 Task: Look for space in Bexbach, Germany from 1st June, 2023 to 4th June, 2023 for 1 adult in price range Rs.6000 to Rs.16000. Place can be private room with 1  bedroom having 1 bed and 1 bathroom. Property type can be house, flat, guest house. Amenities needed are: wifi. Booking option can be shelf check-in. Required host language is English.
Action: Mouse moved to (617, 85)
Screenshot: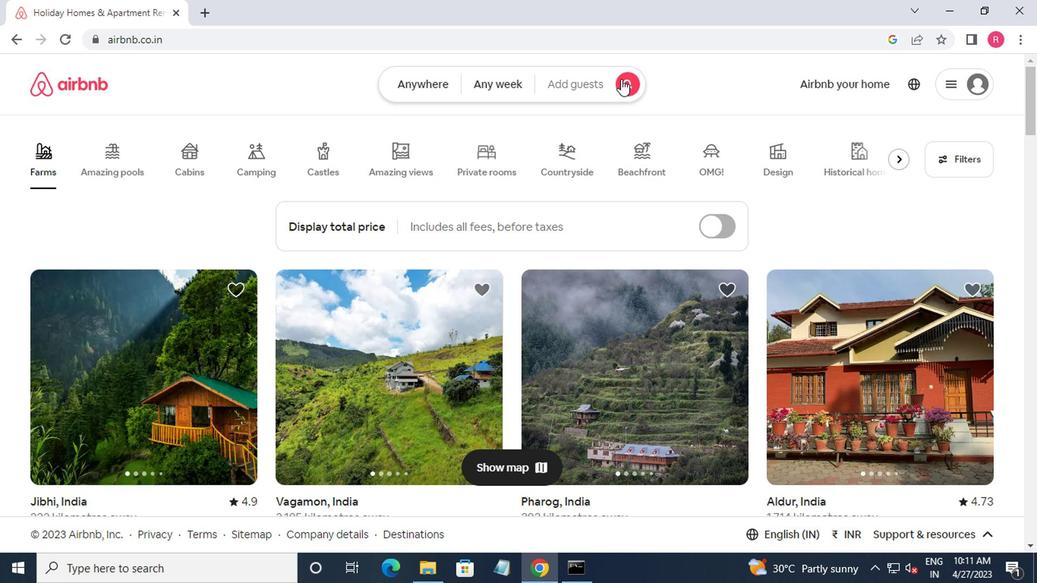 
Action: Mouse pressed left at (617, 85)
Screenshot: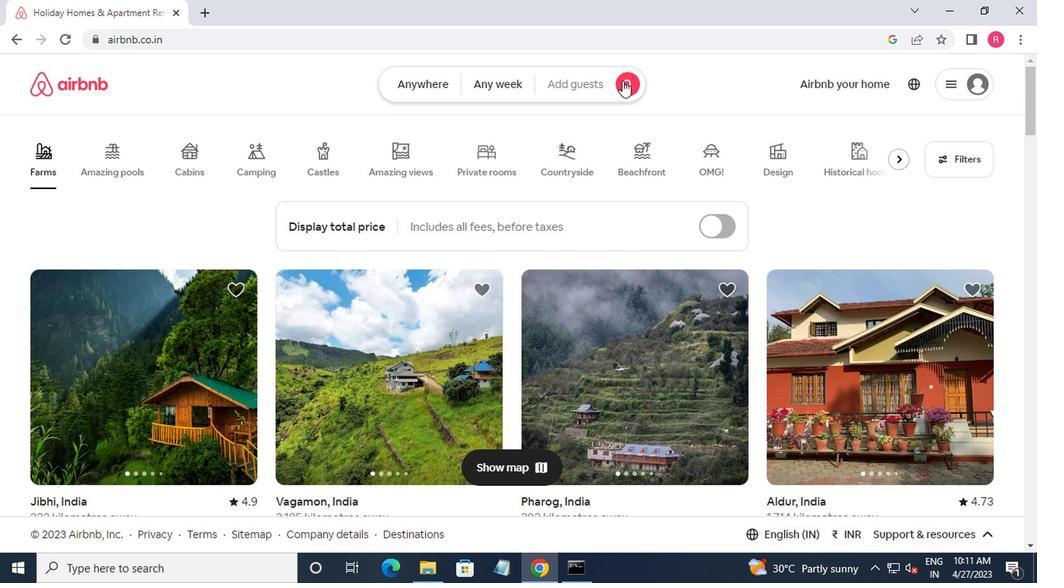 
Action: Mouse moved to (348, 133)
Screenshot: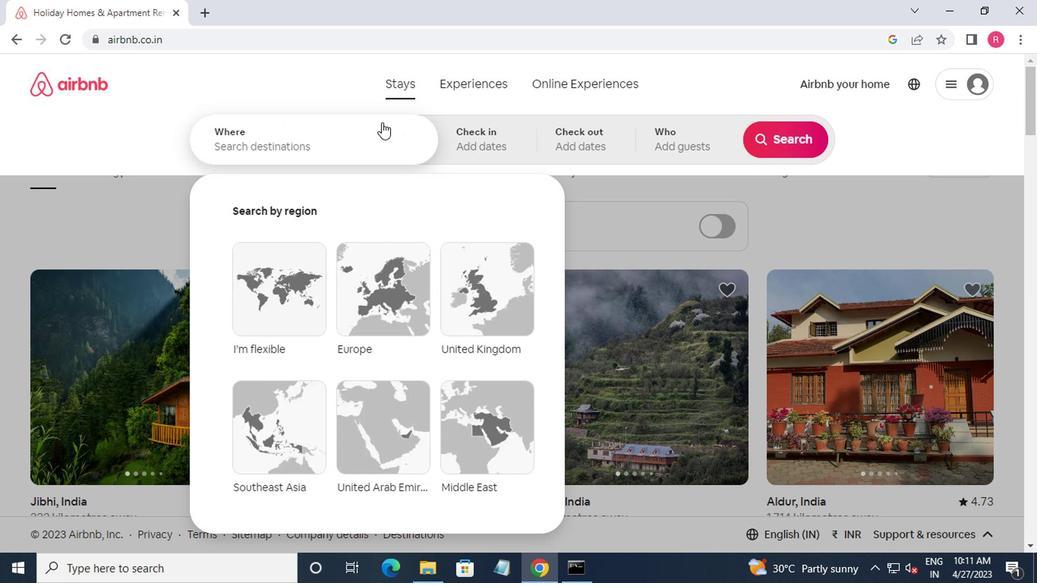 
Action: Mouse pressed left at (348, 133)
Screenshot: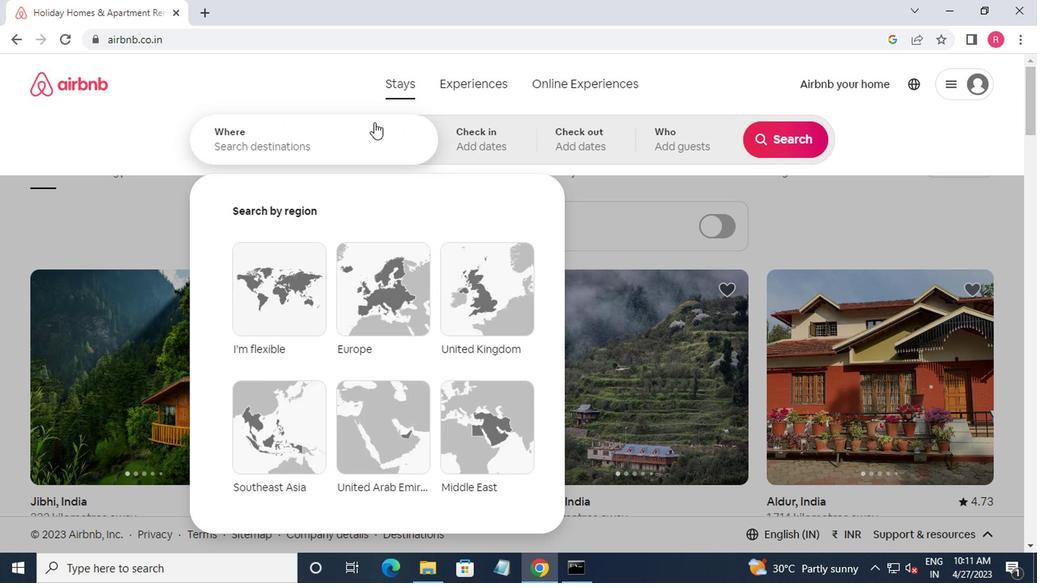 
Action: Mouse moved to (292, 147)
Screenshot: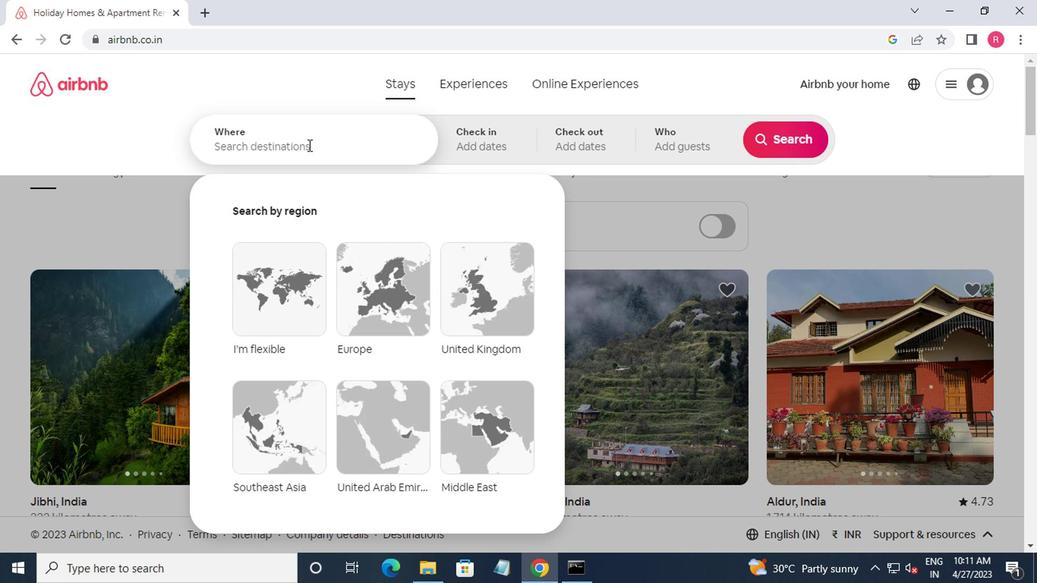 
Action: Key pressed bex
Screenshot: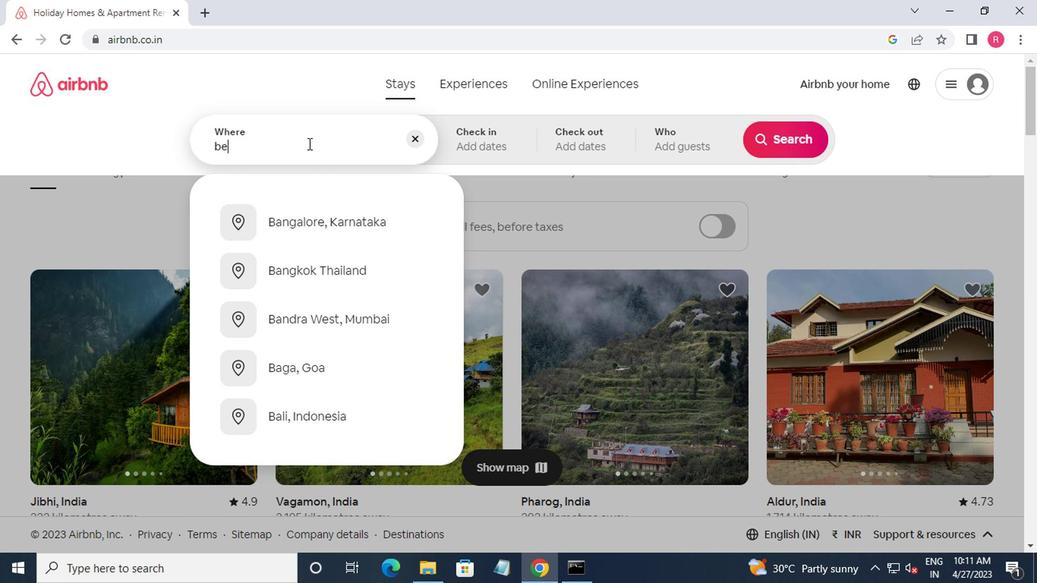 
Action: Mouse moved to (464, 227)
Screenshot: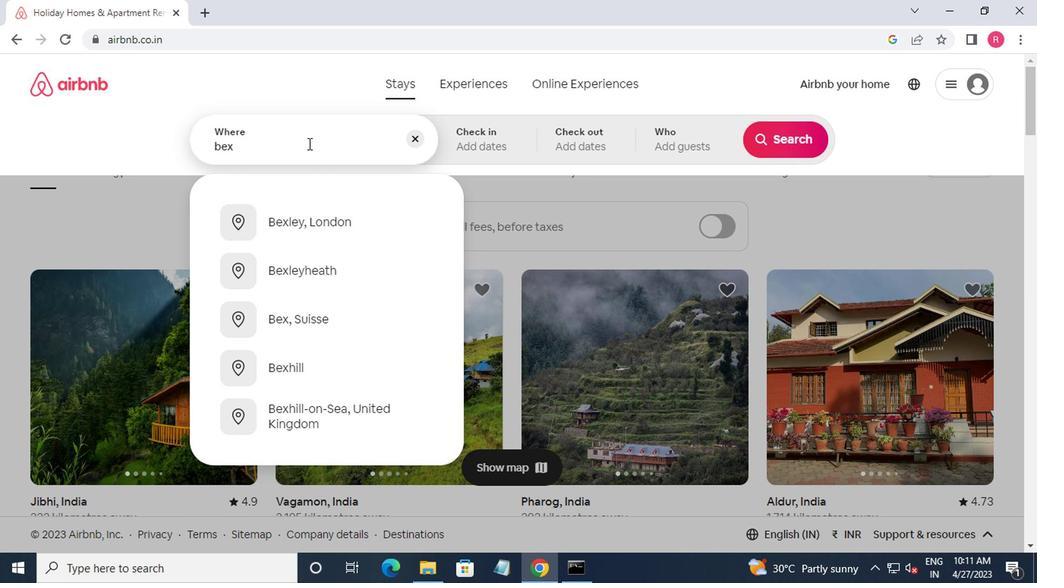 
Action: Mouse pressed left at (464, 227)
Screenshot: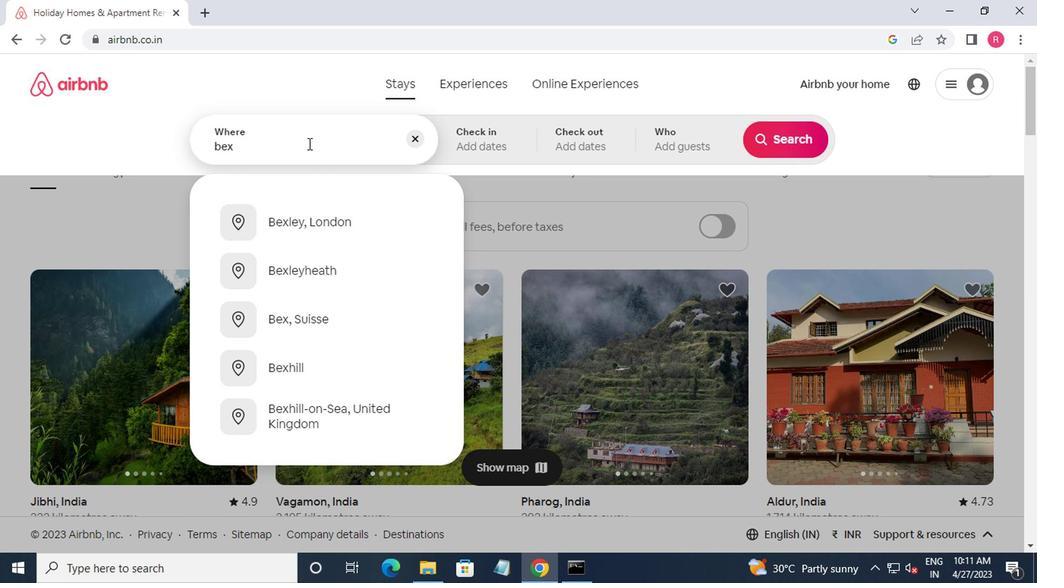 
Action: Mouse moved to (1045, 446)
Screenshot: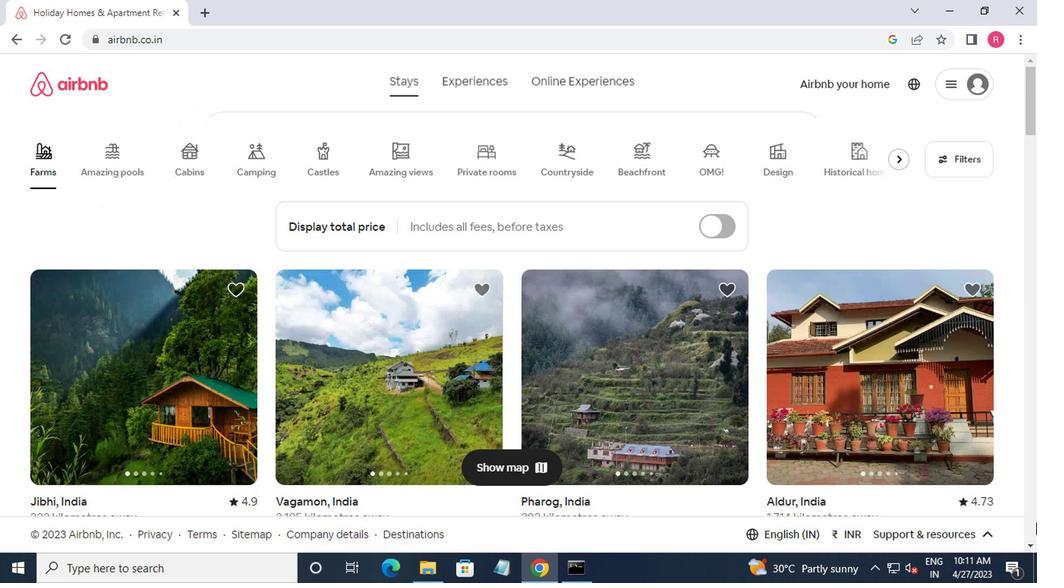 
Action: Key pressed b
Screenshot: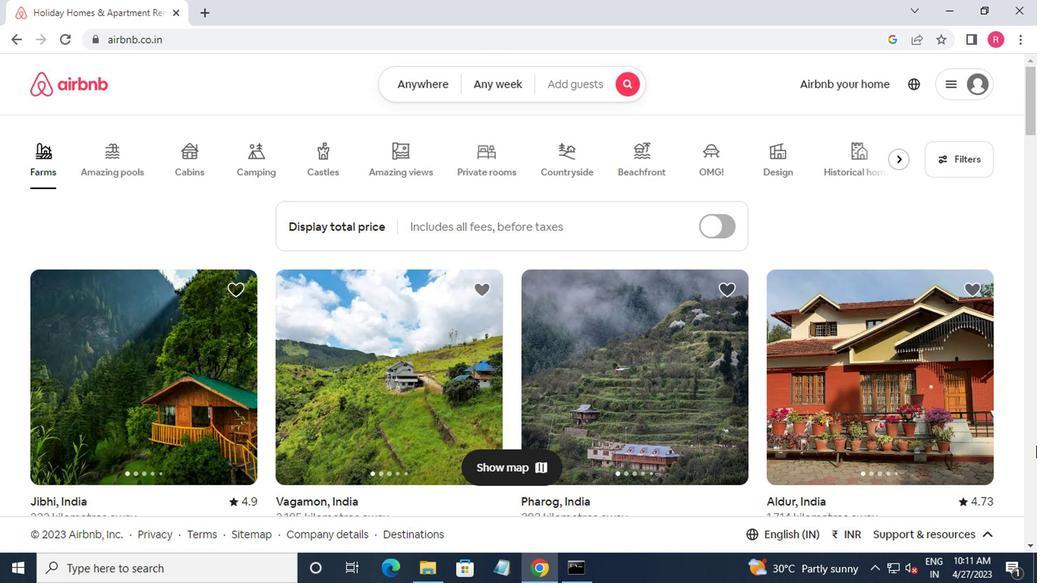 
Action: Mouse moved to (619, 93)
Screenshot: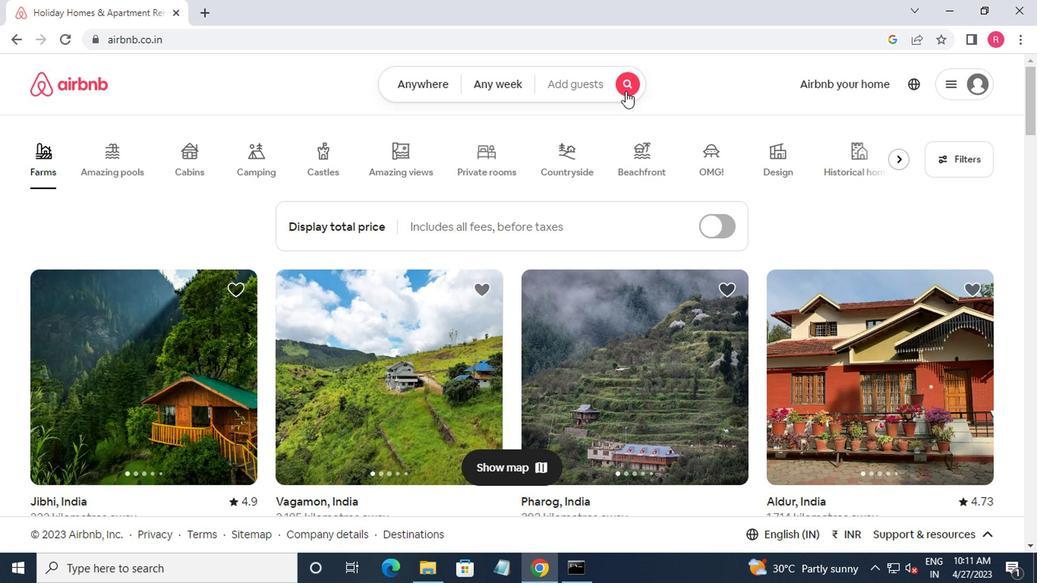 
Action: Mouse pressed left at (619, 93)
Screenshot: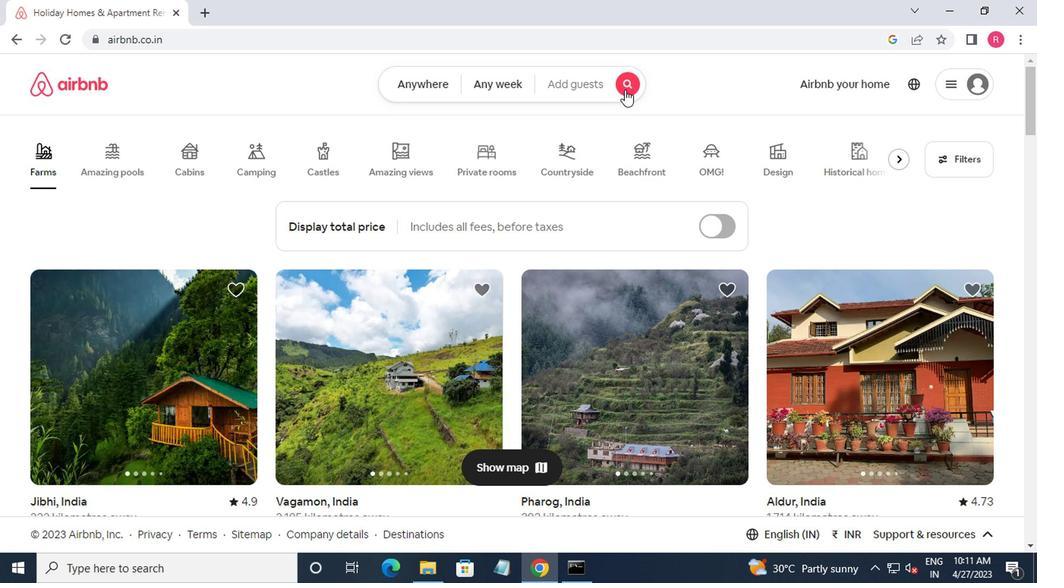 
Action: Mouse moved to (302, 162)
Screenshot: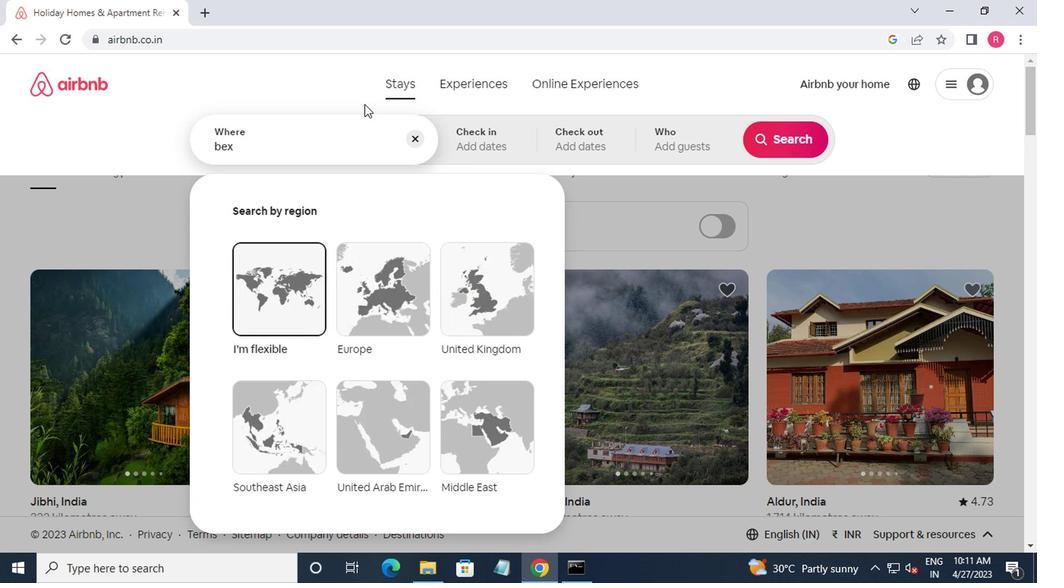 
Action: Mouse pressed left at (302, 162)
Screenshot: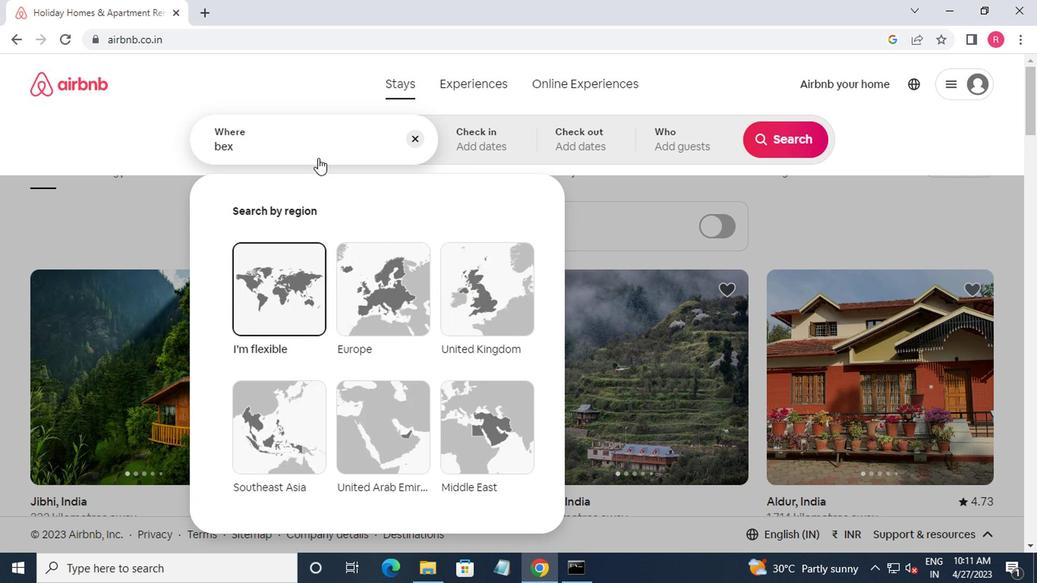 
Action: Mouse moved to (352, 131)
Screenshot: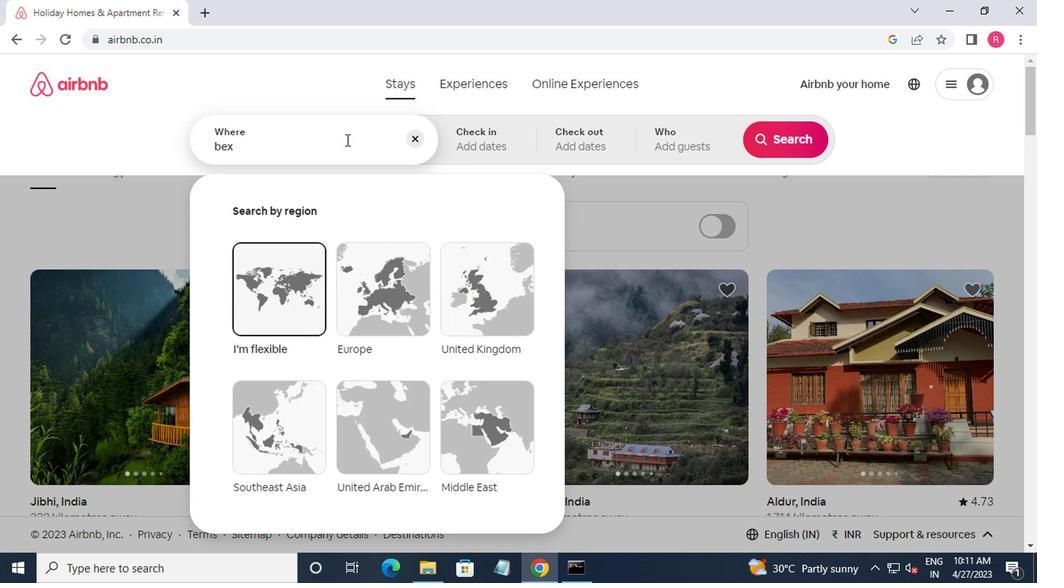 
Action: Key pressed bach,g
Screenshot: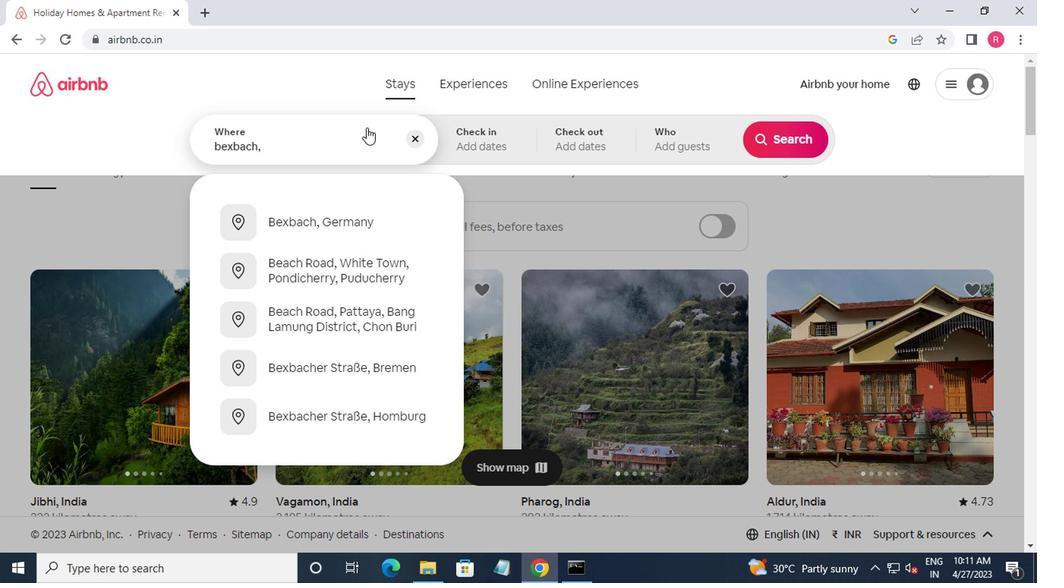 
Action: Mouse moved to (316, 236)
Screenshot: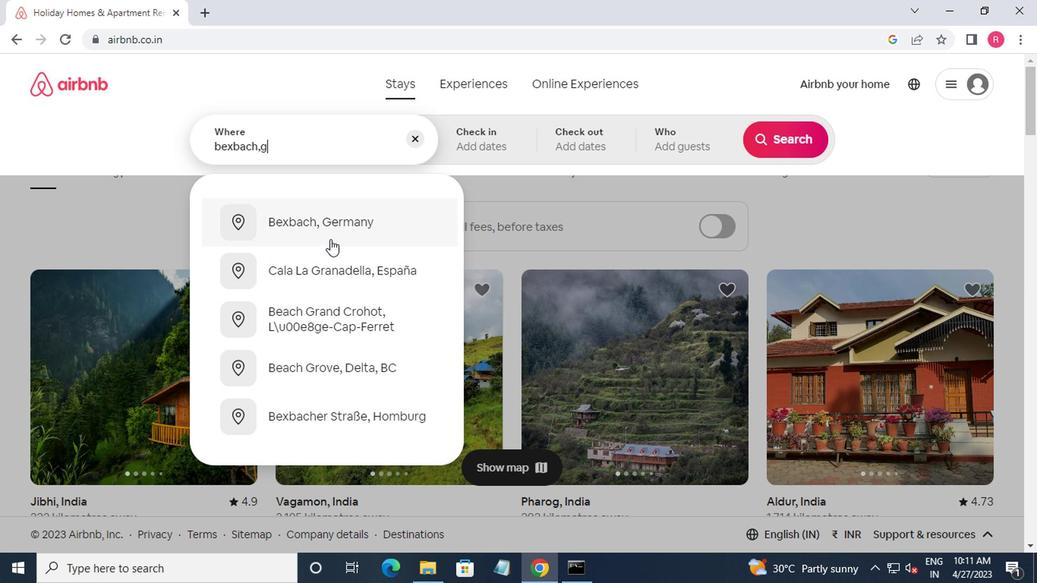 
Action: Mouse pressed left at (316, 236)
Screenshot: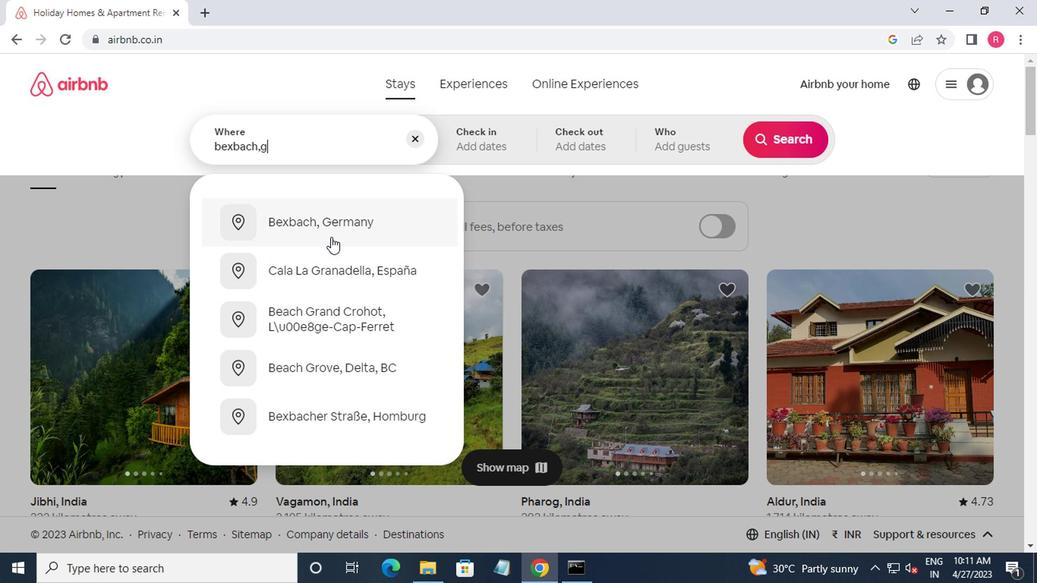 
Action: Mouse moved to (768, 268)
Screenshot: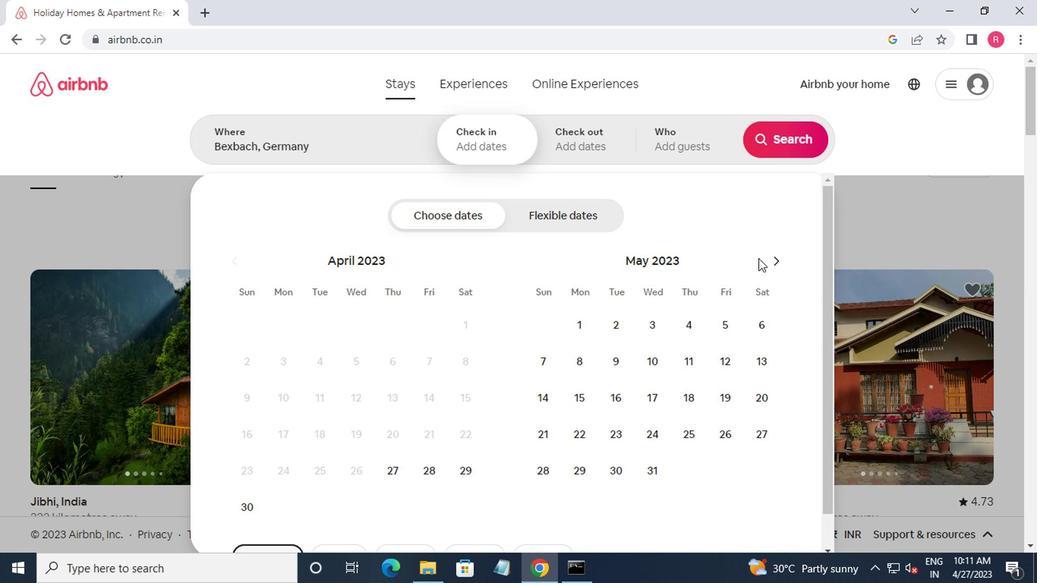 
Action: Mouse pressed left at (768, 268)
Screenshot: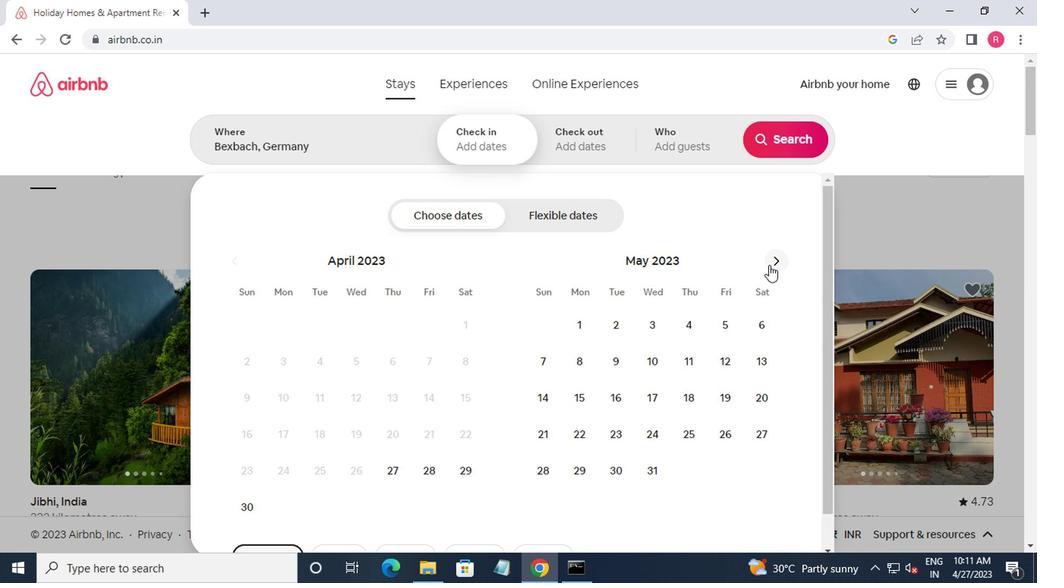 
Action: Mouse moved to (690, 334)
Screenshot: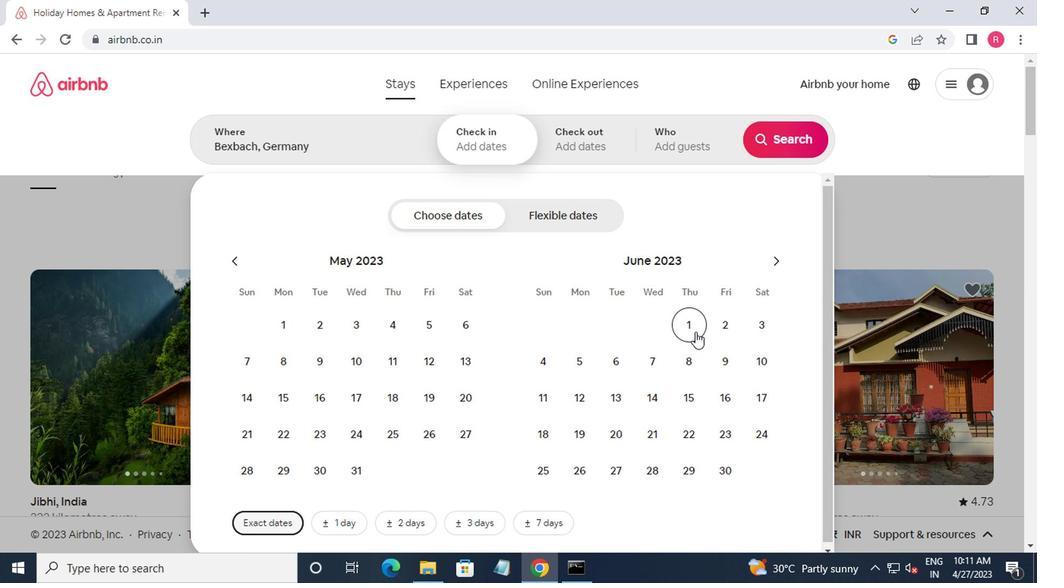 
Action: Mouse pressed left at (690, 334)
Screenshot: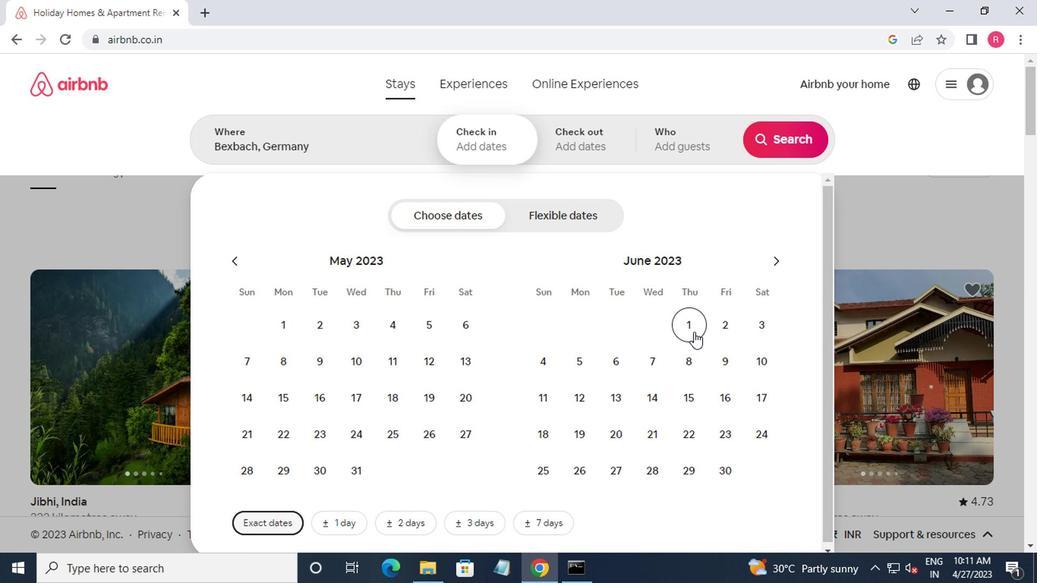 
Action: Mouse moved to (544, 362)
Screenshot: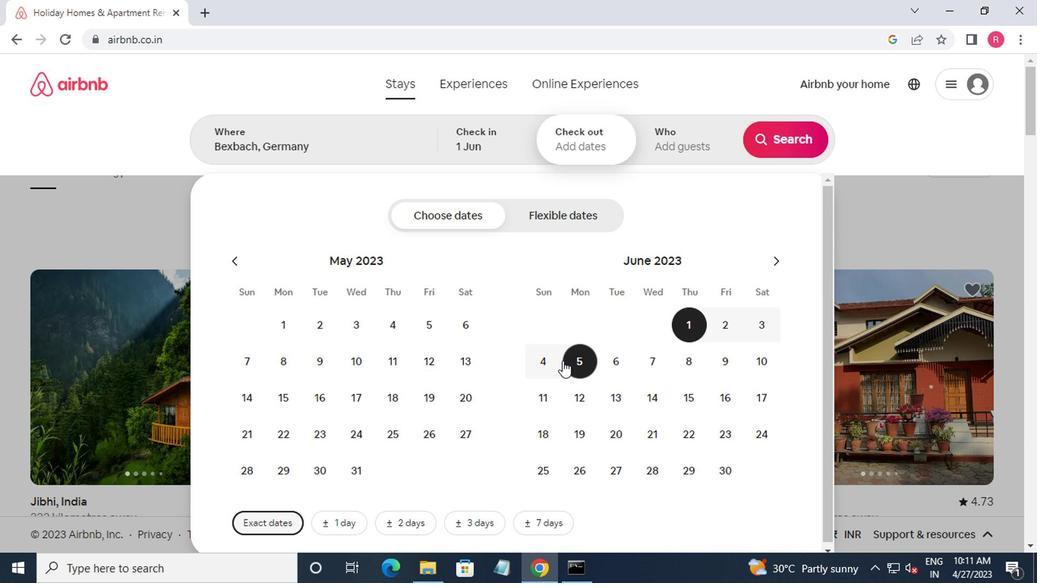 
Action: Mouse pressed left at (544, 362)
Screenshot: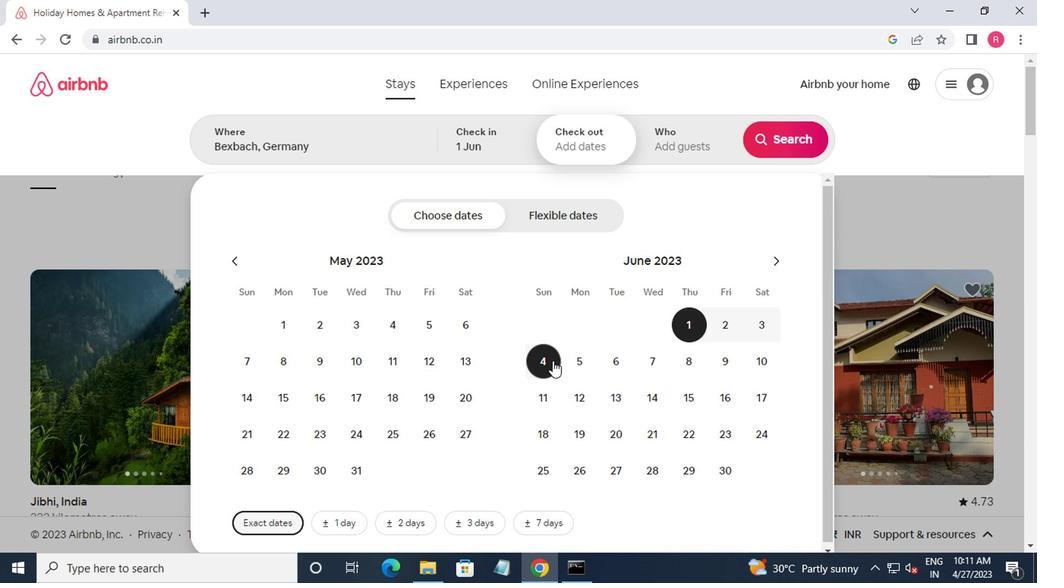 
Action: Mouse moved to (673, 135)
Screenshot: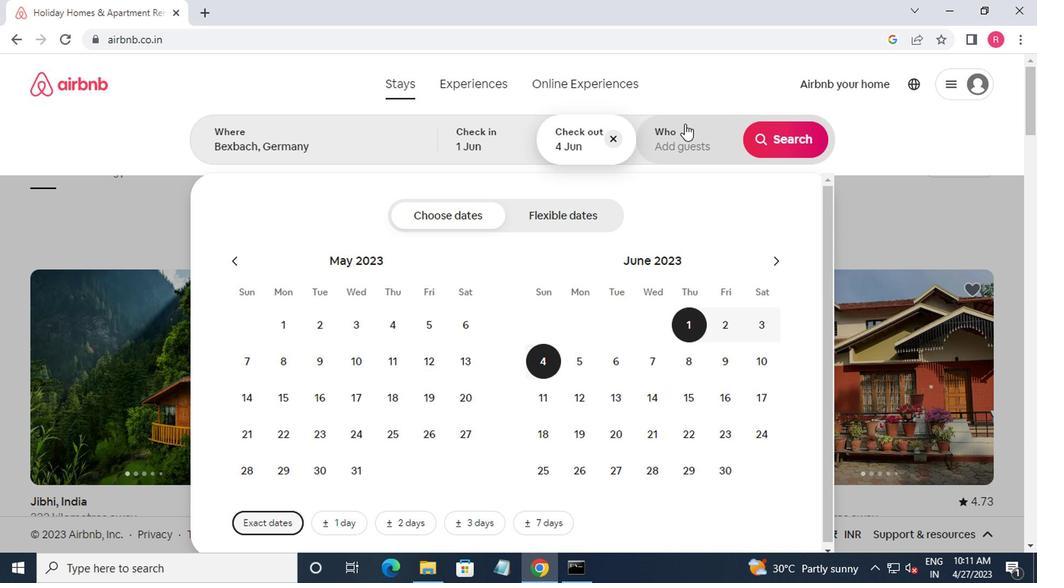
Action: Mouse pressed left at (673, 135)
Screenshot: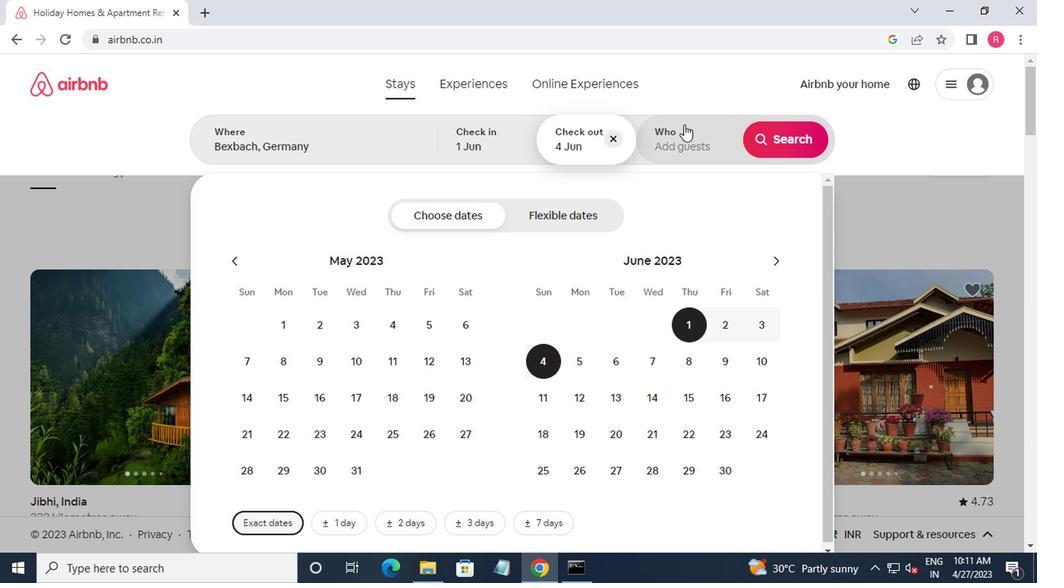 
Action: Mouse moved to (773, 222)
Screenshot: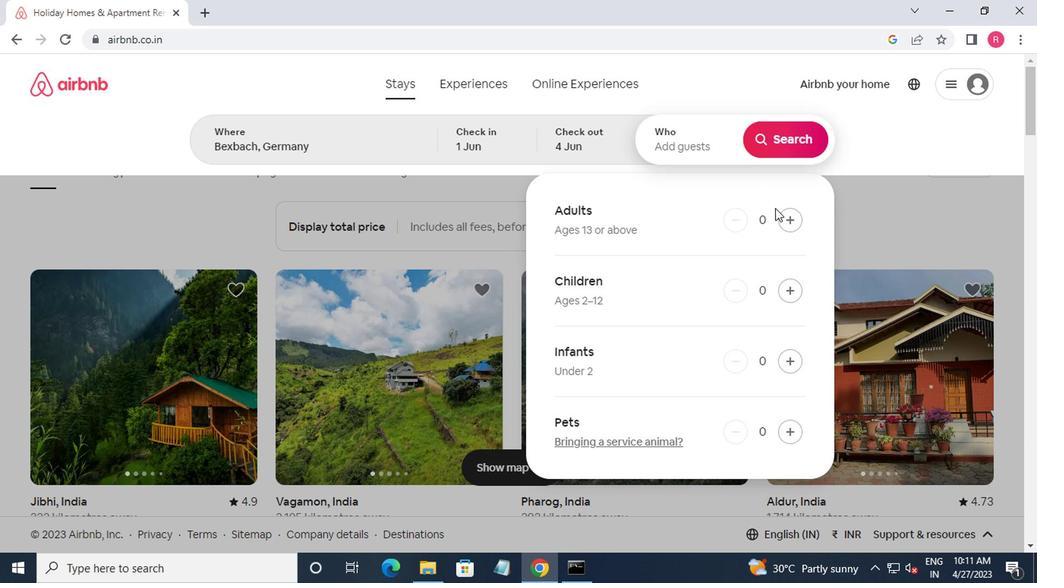 
Action: Mouse pressed left at (773, 222)
Screenshot: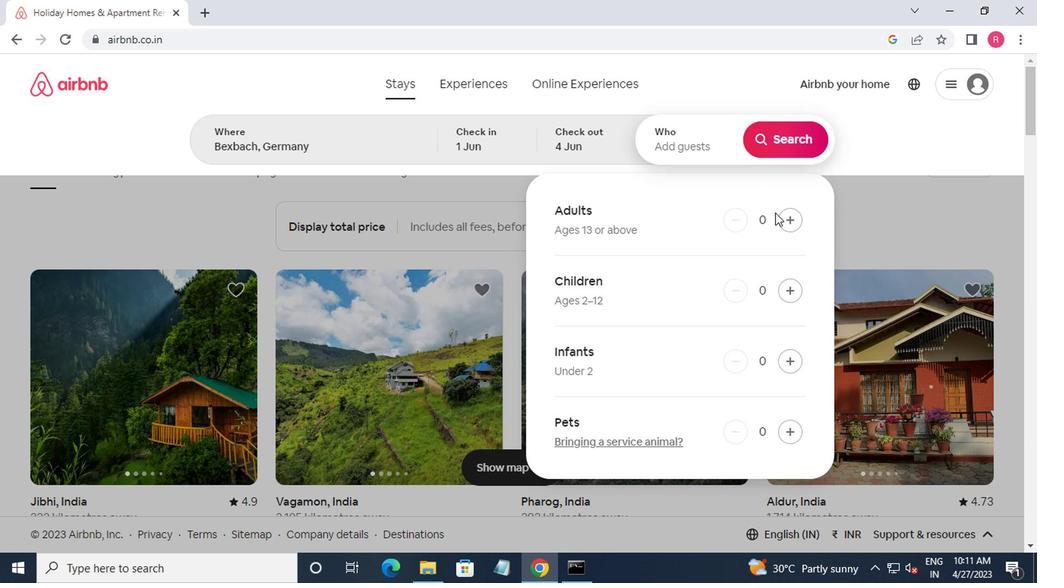 
Action: Mouse moved to (796, 227)
Screenshot: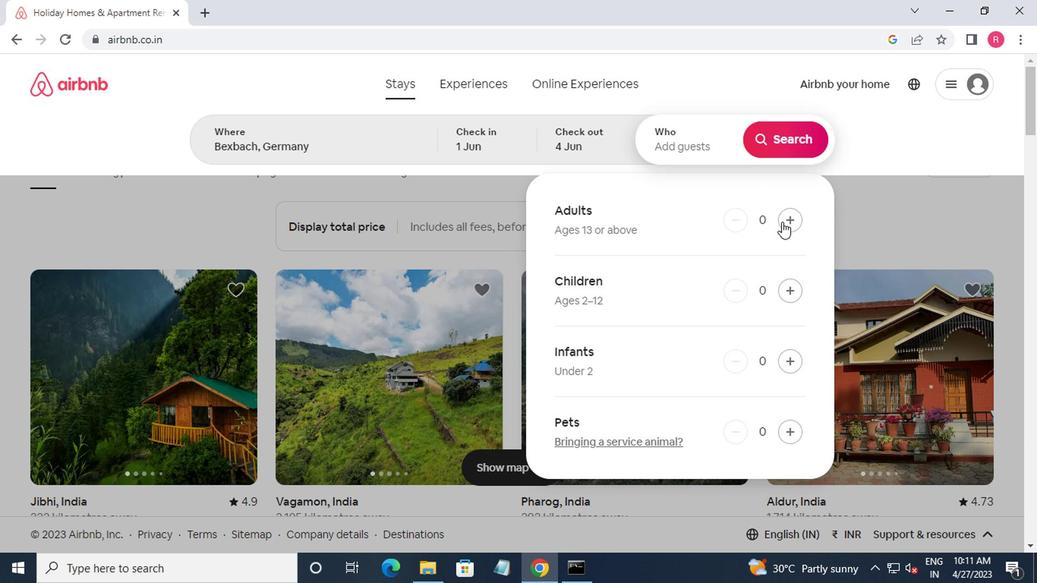 
Action: Mouse pressed left at (796, 227)
Screenshot: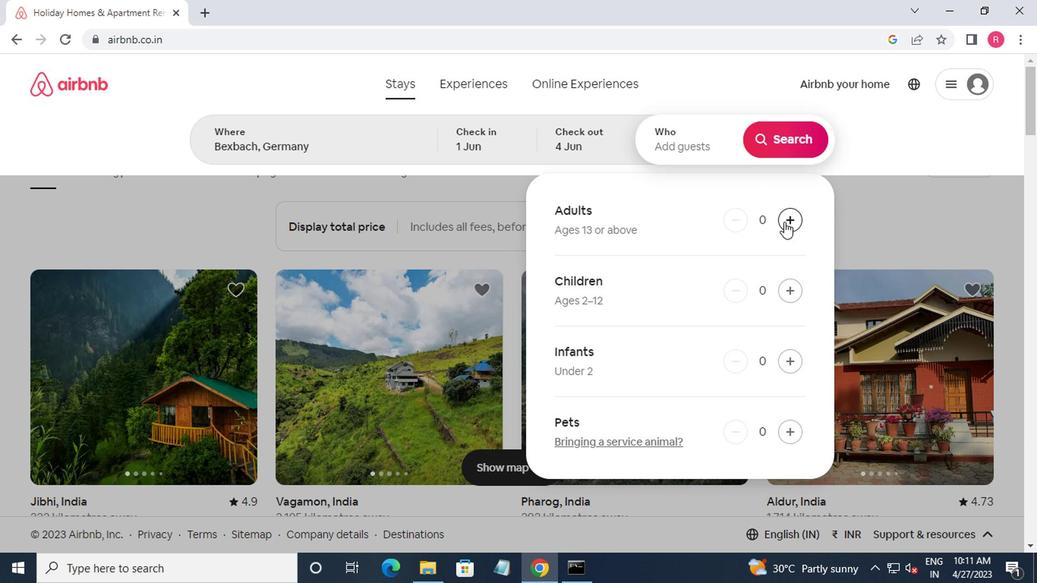 
Action: Mouse moved to (798, 137)
Screenshot: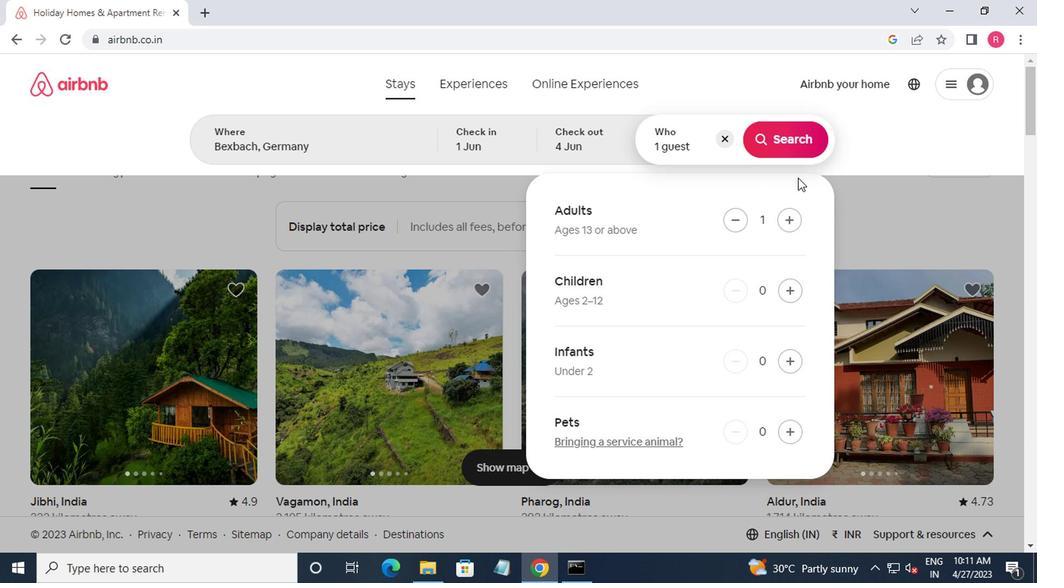 
Action: Mouse pressed left at (798, 137)
Screenshot: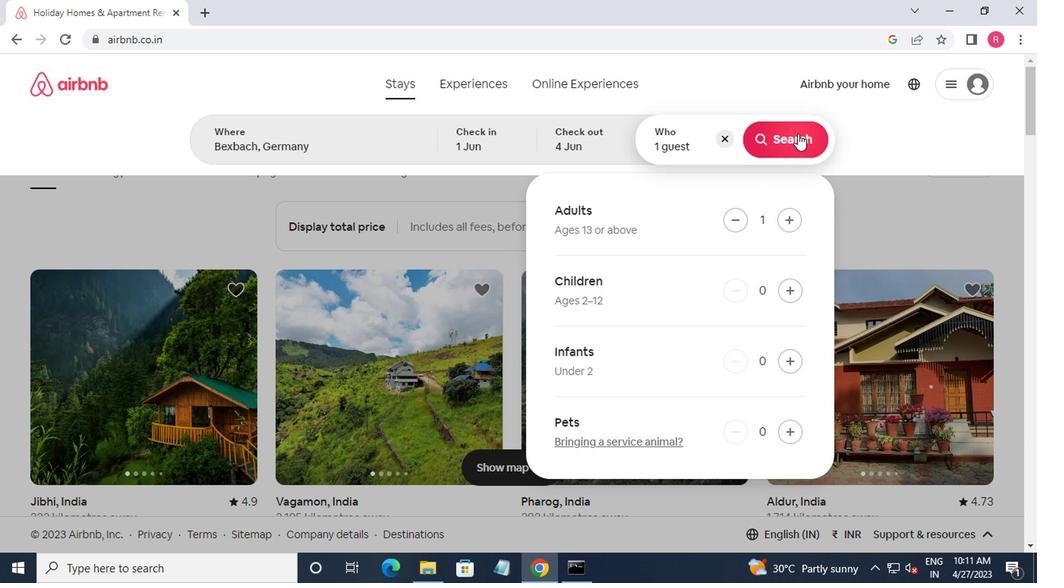 
Action: Mouse moved to (975, 154)
Screenshot: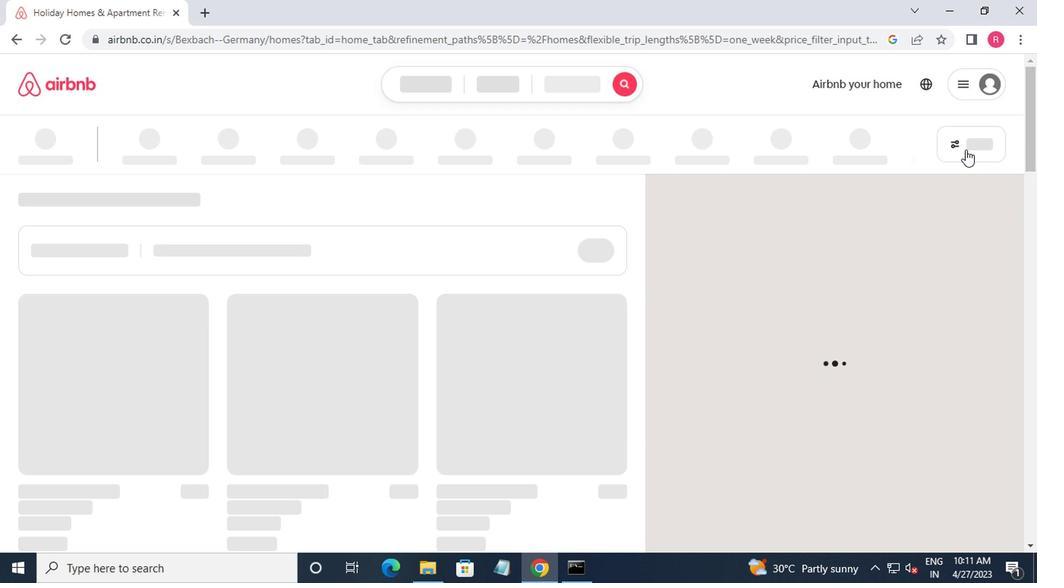 
Action: Mouse pressed left at (975, 154)
Screenshot: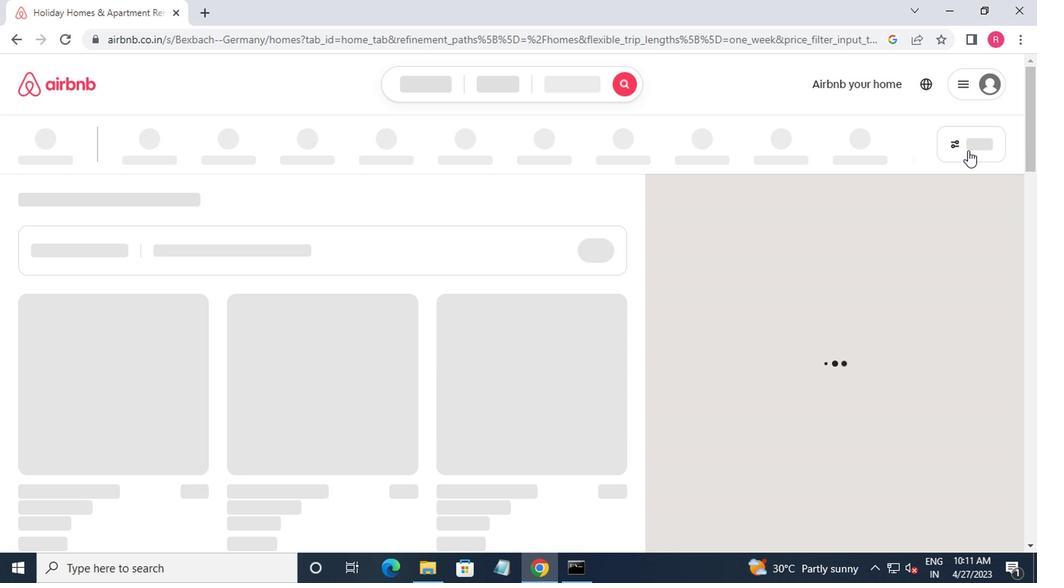 
Action: Mouse moved to (365, 326)
Screenshot: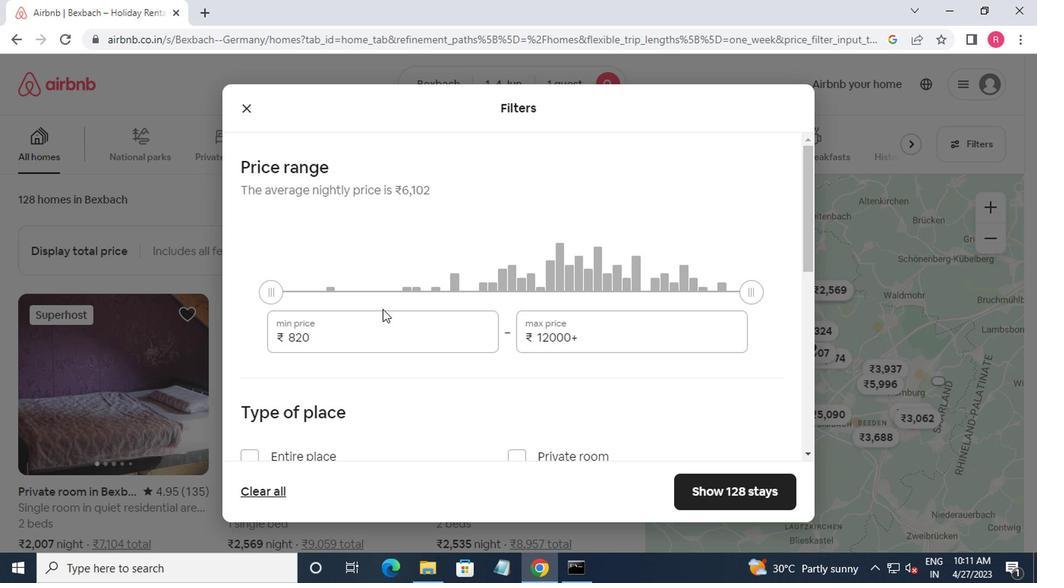 
Action: Mouse pressed left at (365, 326)
Screenshot: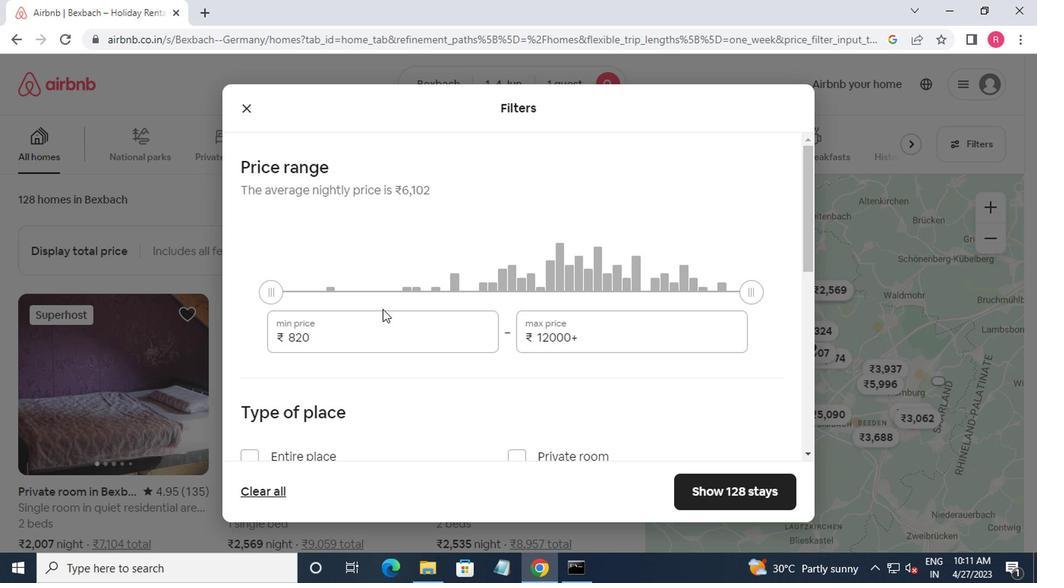 
Action: Mouse moved to (370, 5)
Screenshot: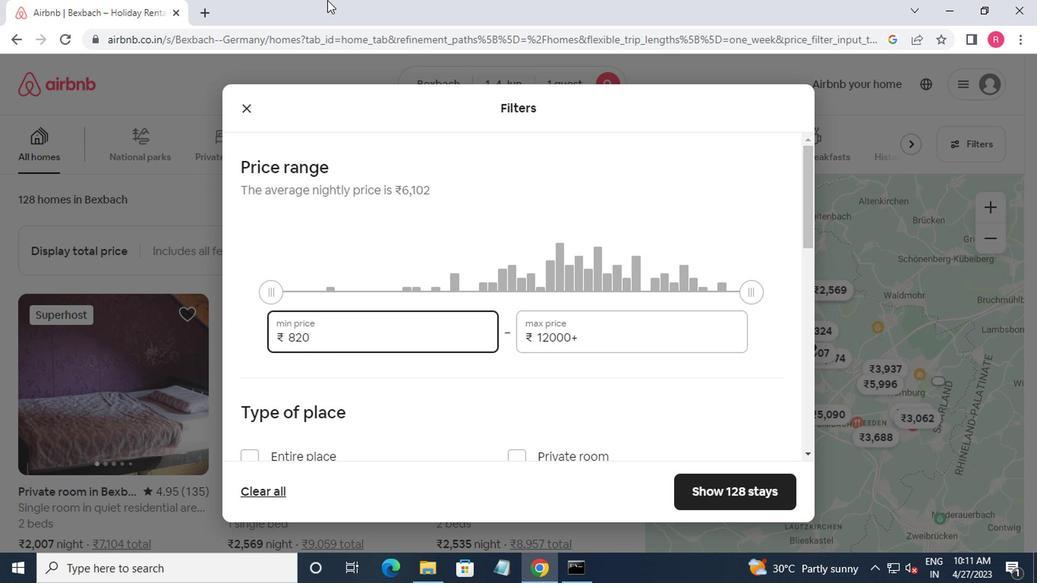 
Action: Key pressed <Key.backspace><Key.backspace><Key.backspace><Key.backspace><Key.backspace><Key.backspace><Key.backspace><Key.backspace><Key.backspace><Key.backspace><Key.backspace>6000
Screenshot: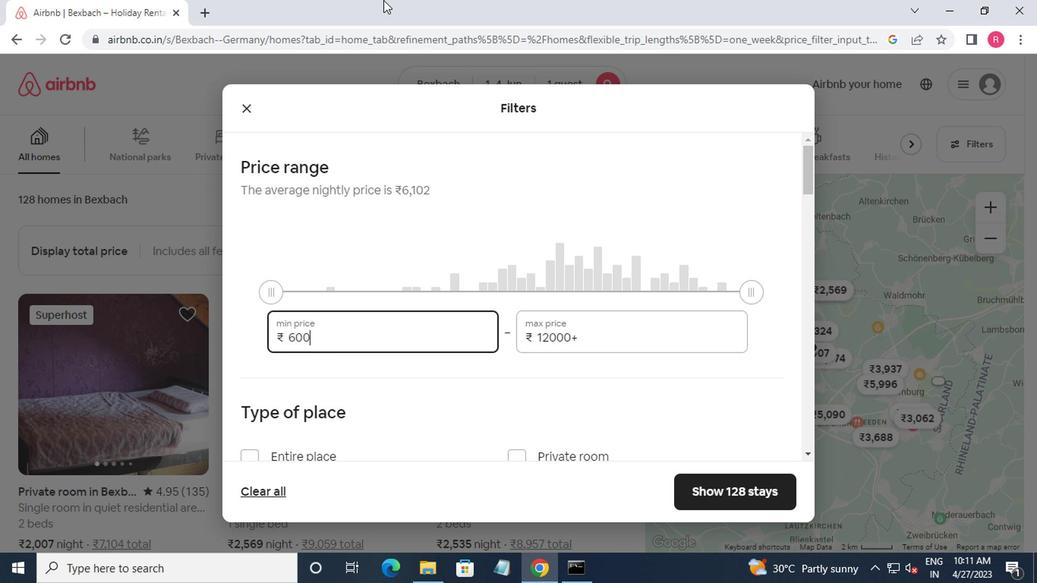 
Action: Mouse moved to (372, 4)
Screenshot: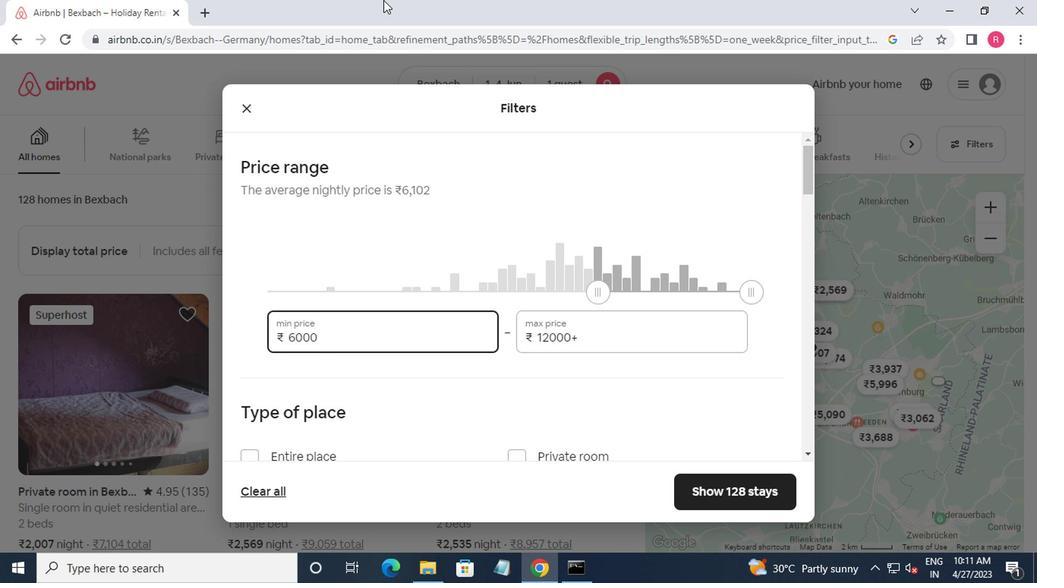 
Action: Key pressed <Key.tab>1<Key.backspace><Key.backspace><Key.backspace><Key.backspace><Key.backspace><Key.backspace><Key.backspace><Key.backspace><Key.backspace><Key.backspace><Key.backspace><Key.backspace><Key.backspace>16000
Screenshot: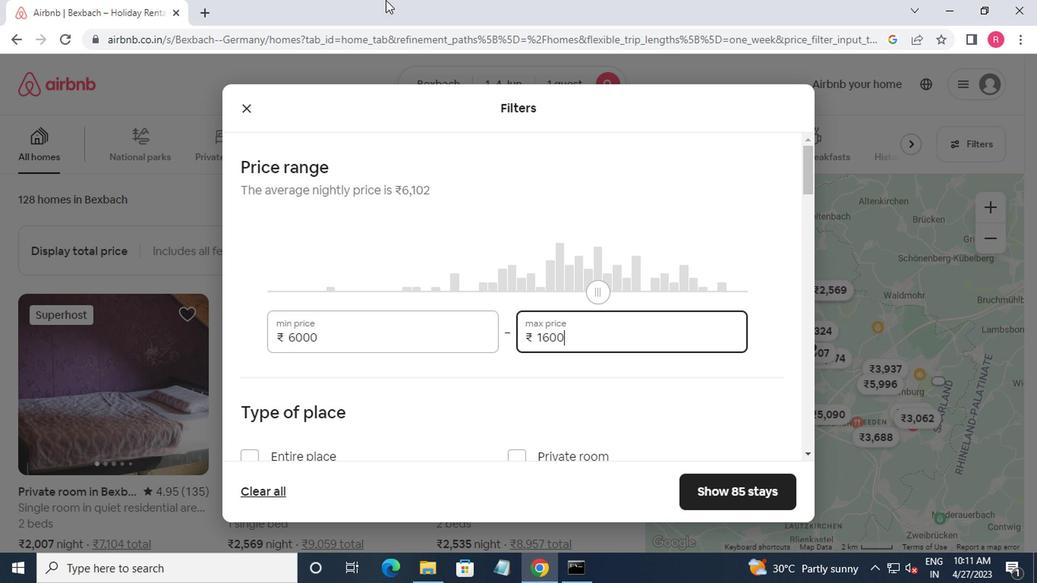 
Action: Mouse moved to (229, 76)
Screenshot: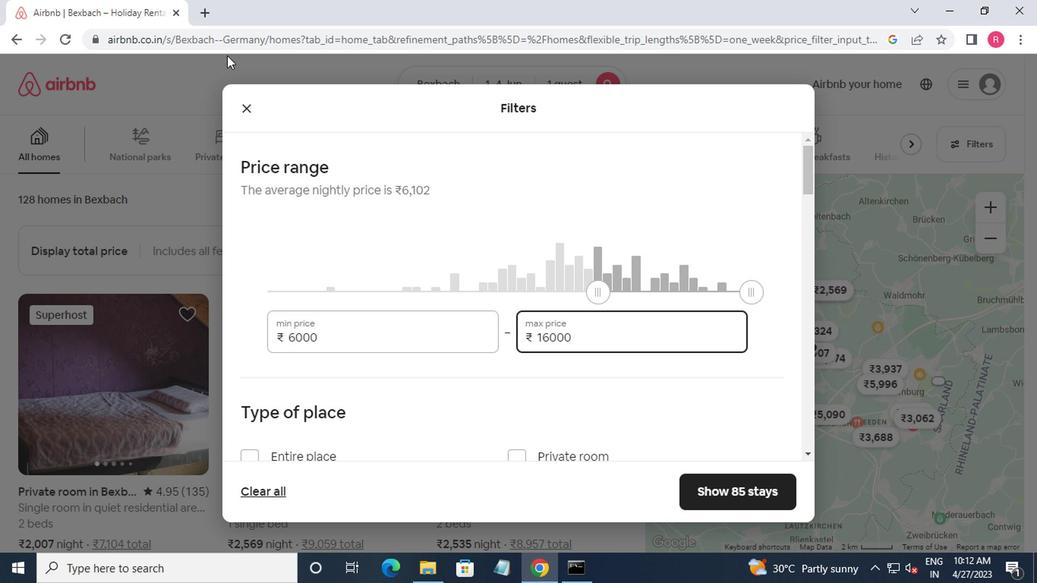 
Action: Mouse scrolled (229, 75) with delta (0, 0)
Screenshot: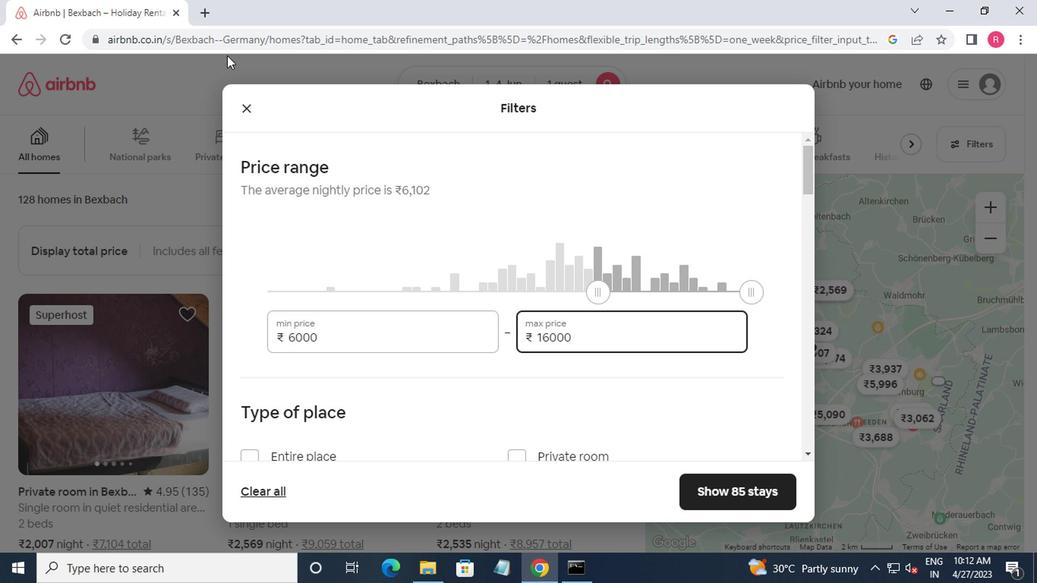 
Action: Mouse moved to (248, 142)
Screenshot: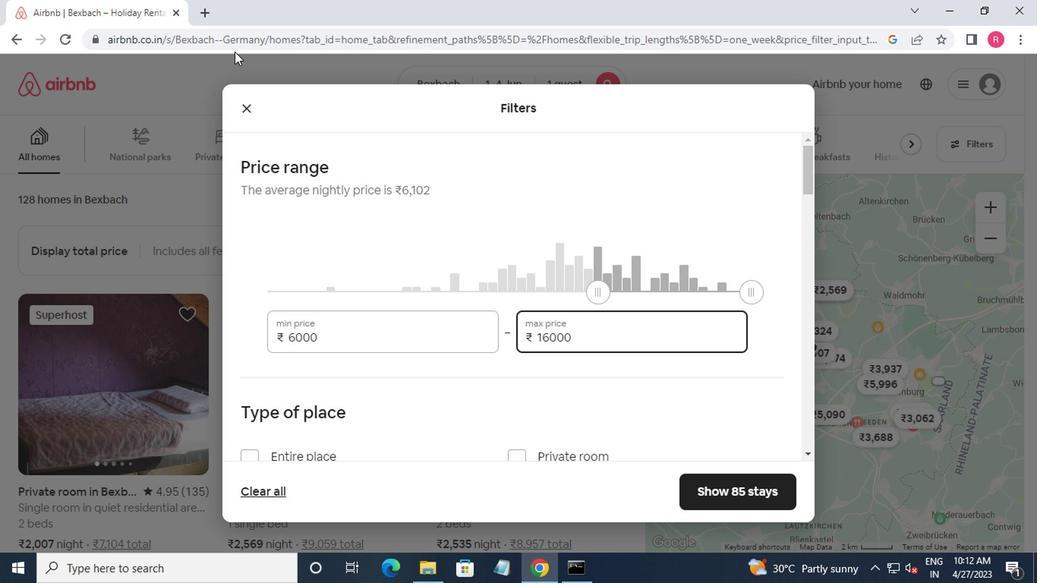 
Action: Mouse scrolled (248, 141) with delta (0, -1)
Screenshot: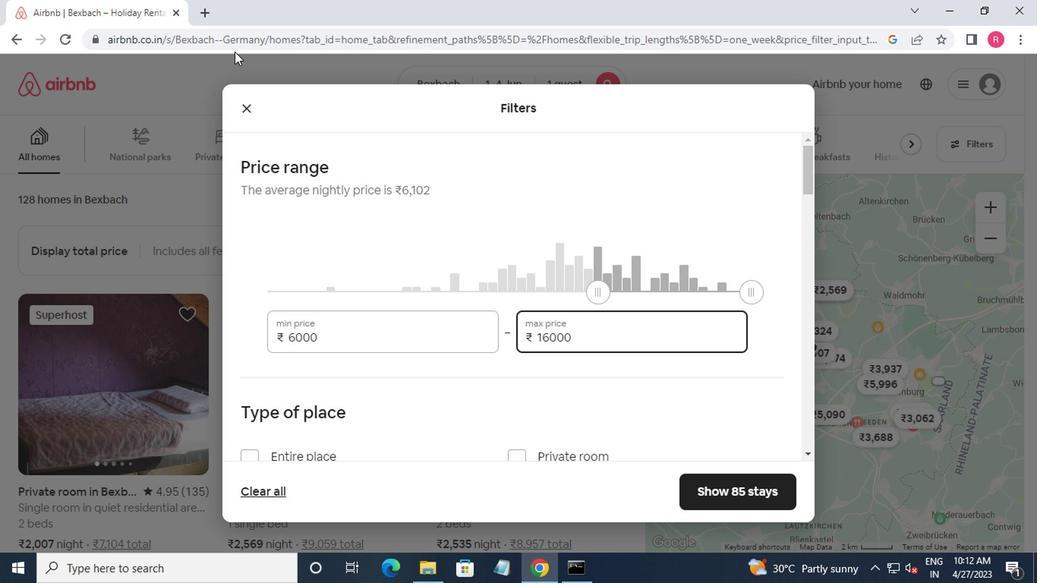 
Action: Mouse moved to (262, 174)
Screenshot: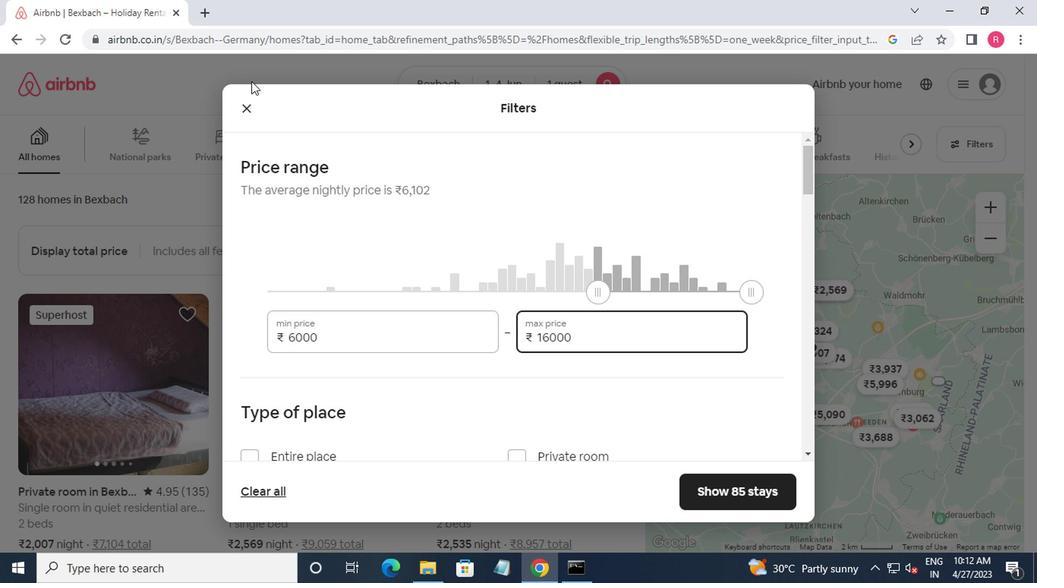 
Action: Mouse scrolled (262, 174) with delta (0, 0)
Screenshot: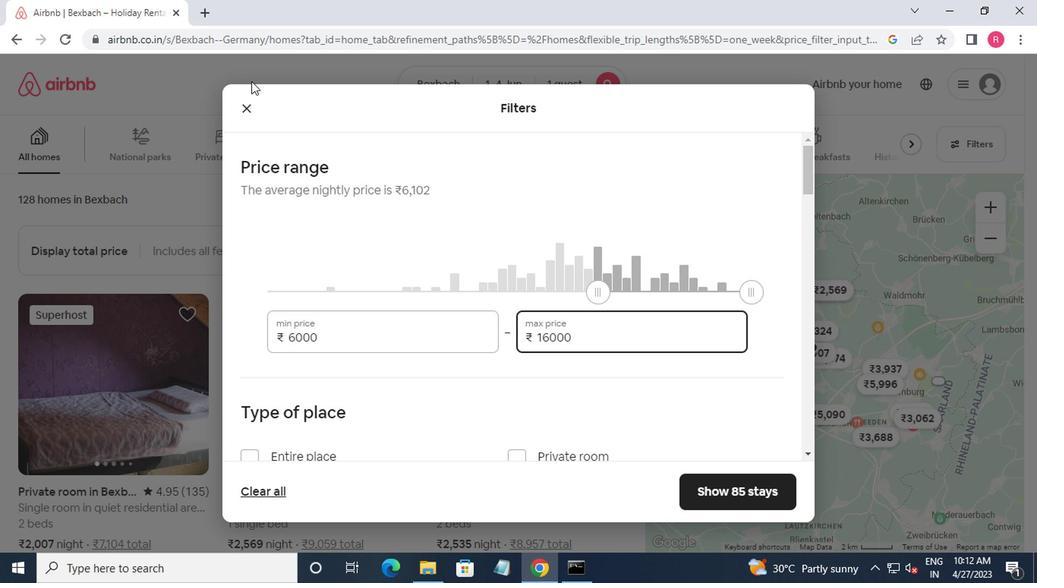 
Action: Mouse moved to (508, 311)
Screenshot: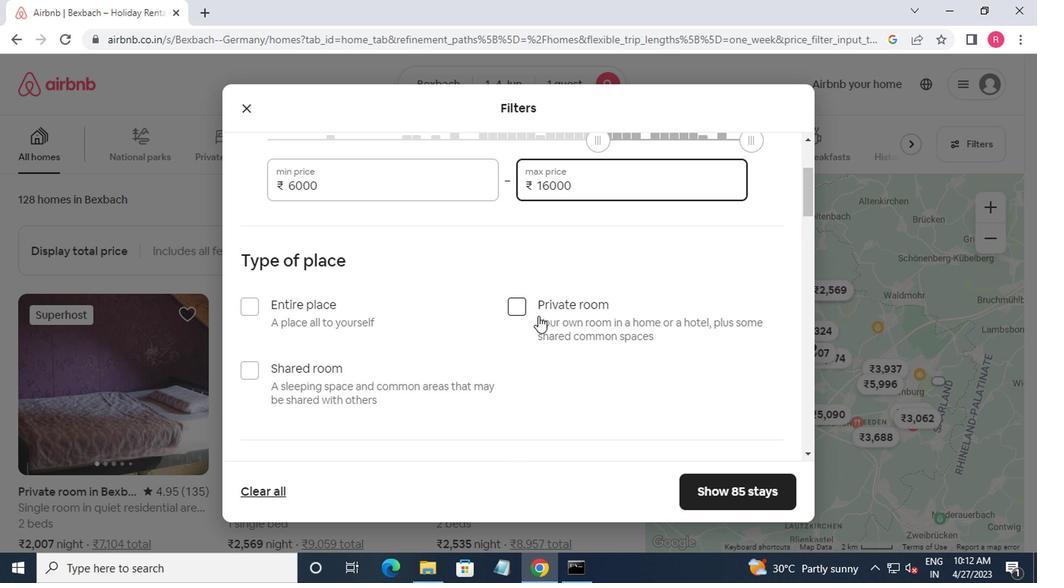 
Action: Mouse pressed left at (508, 311)
Screenshot: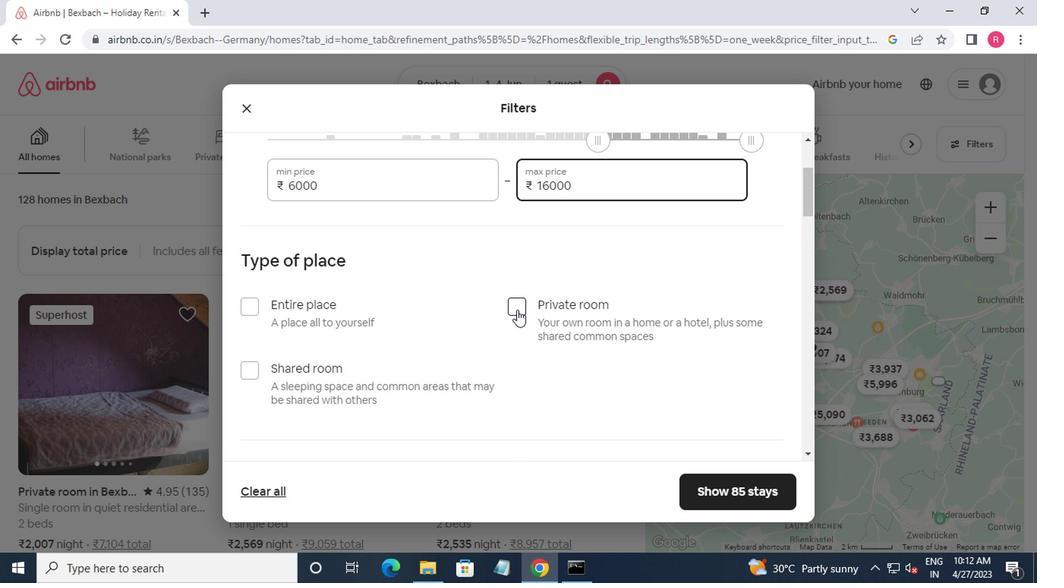 
Action: Mouse scrolled (508, 311) with delta (0, 0)
Screenshot: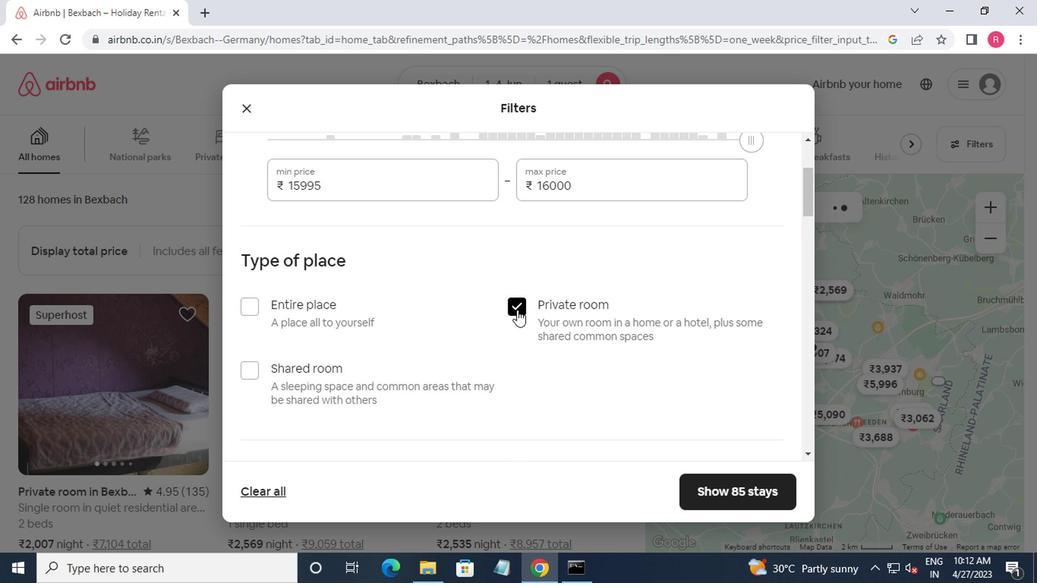 
Action: Mouse scrolled (508, 311) with delta (0, 0)
Screenshot: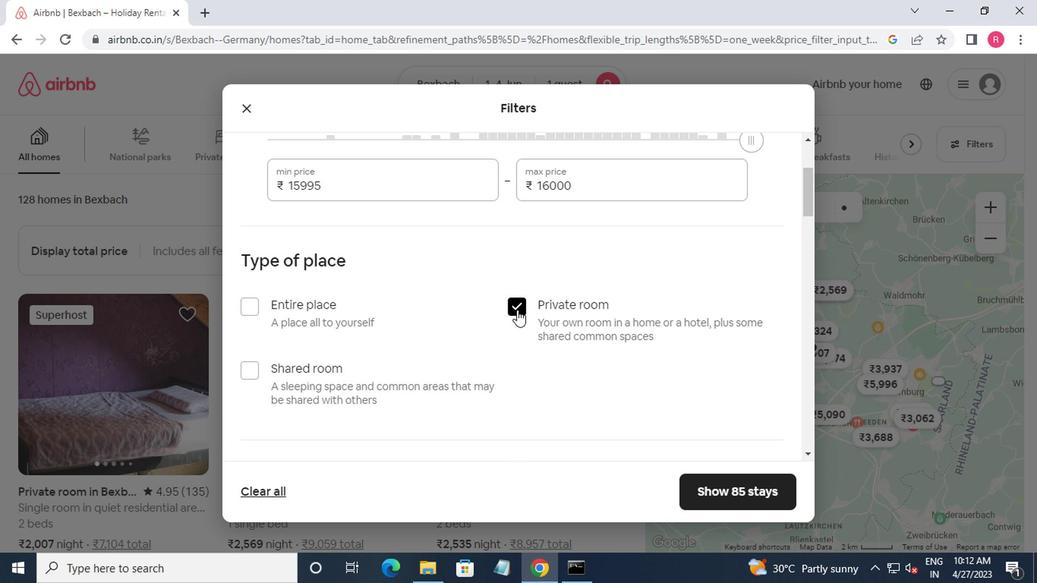 
Action: Mouse moved to (316, 396)
Screenshot: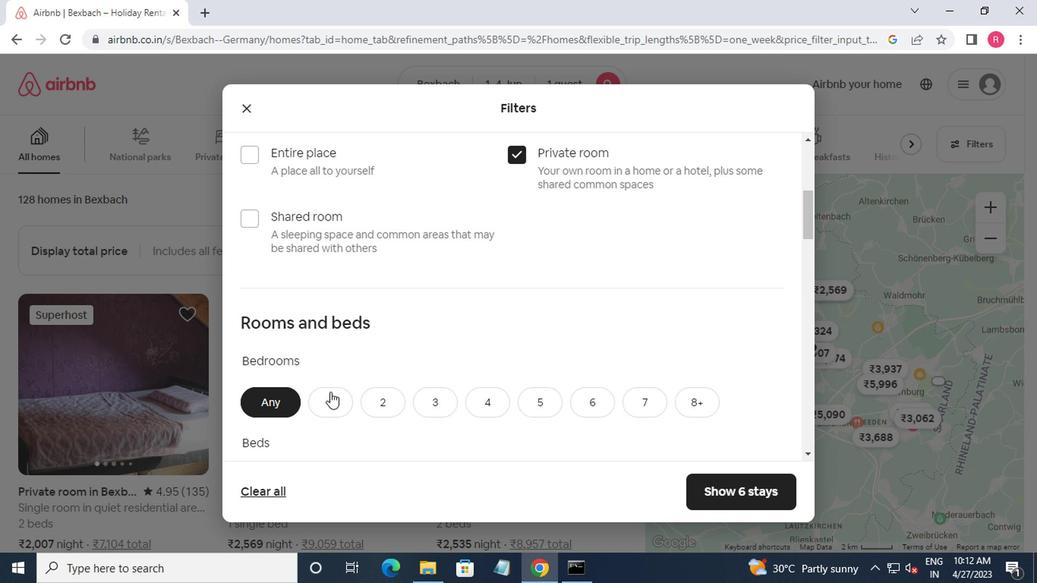 
Action: Mouse pressed left at (316, 396)
Screenshot: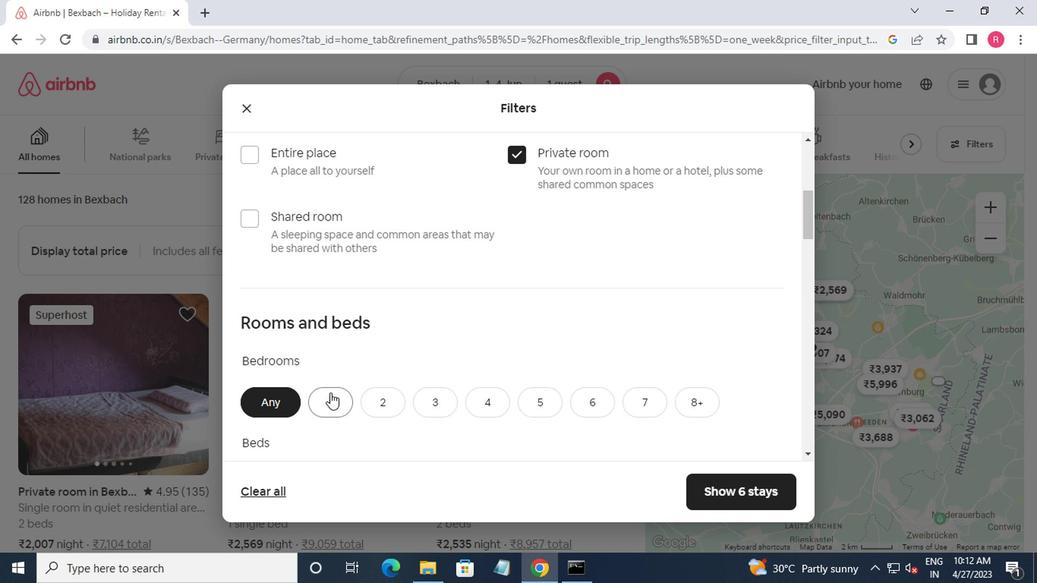
Action: Mouse moved to (316, 396)
Screenshot: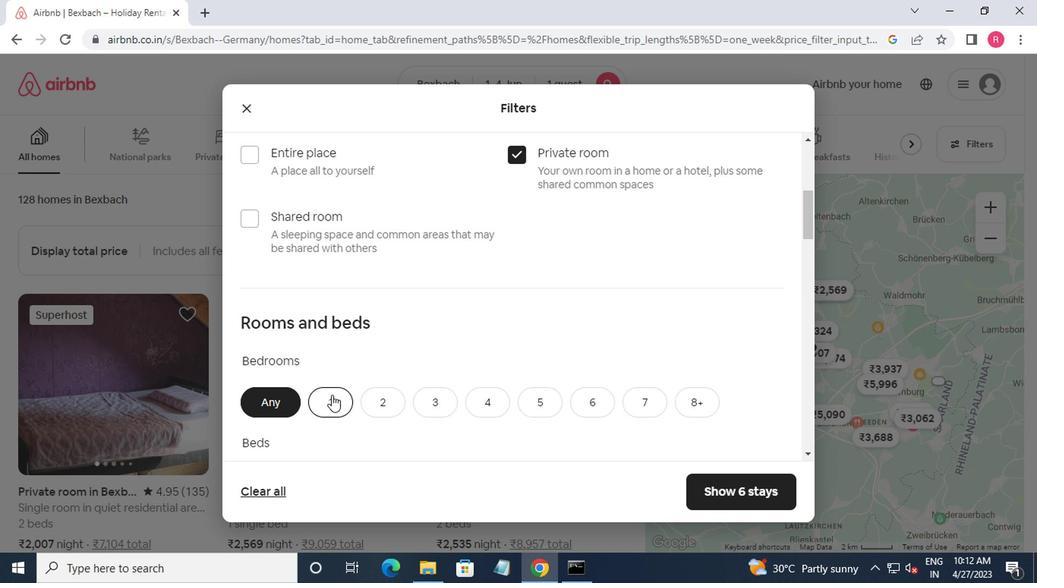 
Action: Mouse scrolled (316, 396) with delta (0, 0)
Screenshot: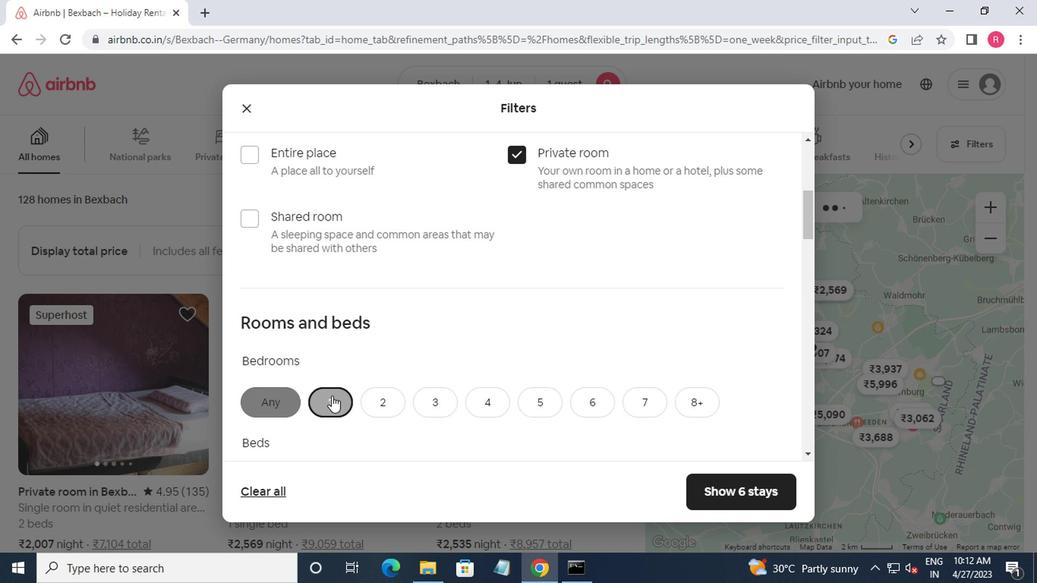 
Action: Mouse scrolled (316, 396) with delta (0, 0)
Screenshot: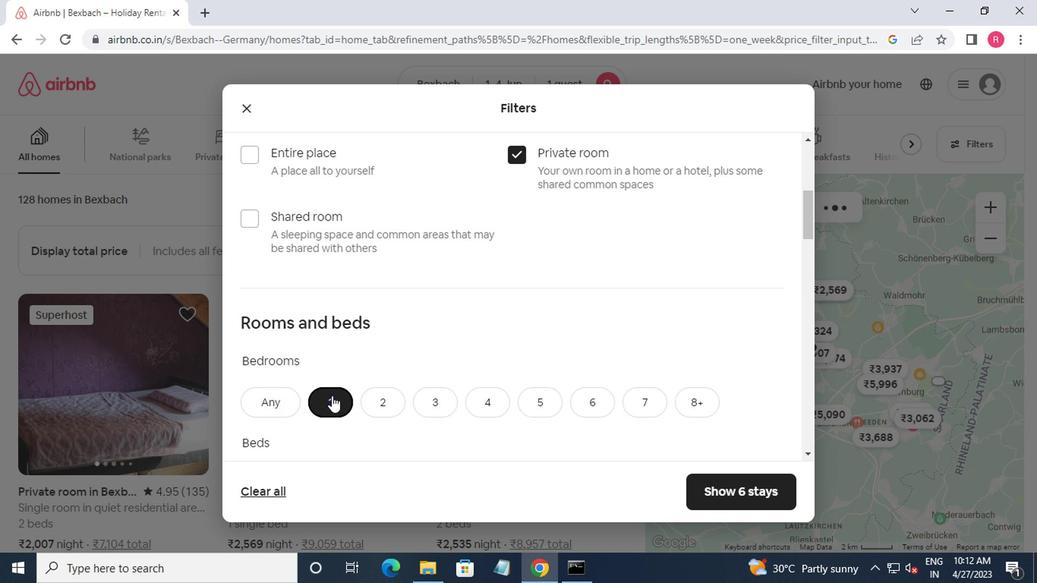 
Action: Mouse moved to (311, 334)
Screenshot: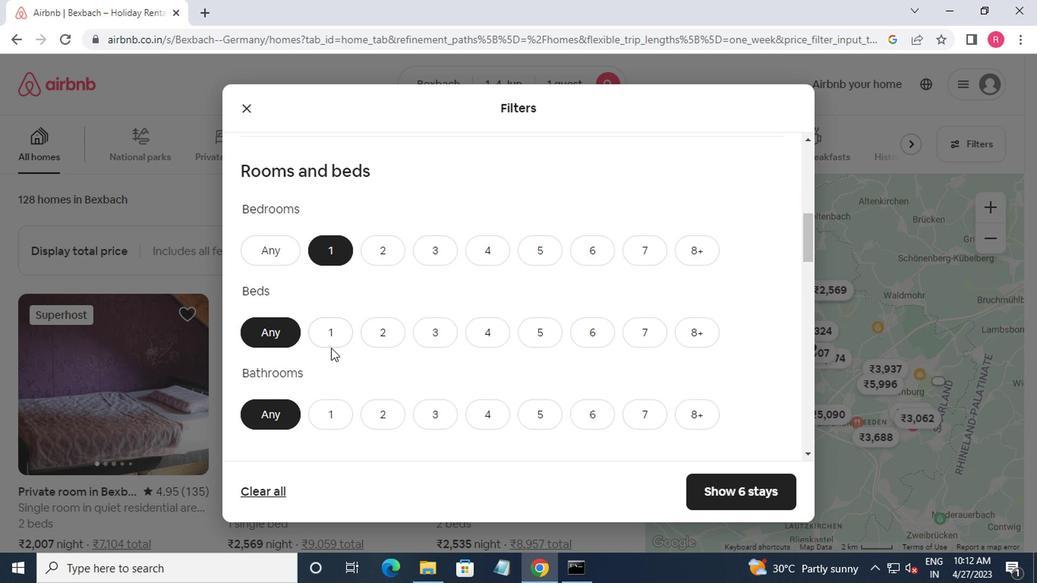 
Action: Mouse pressed left at (311, 334)
Screenshot: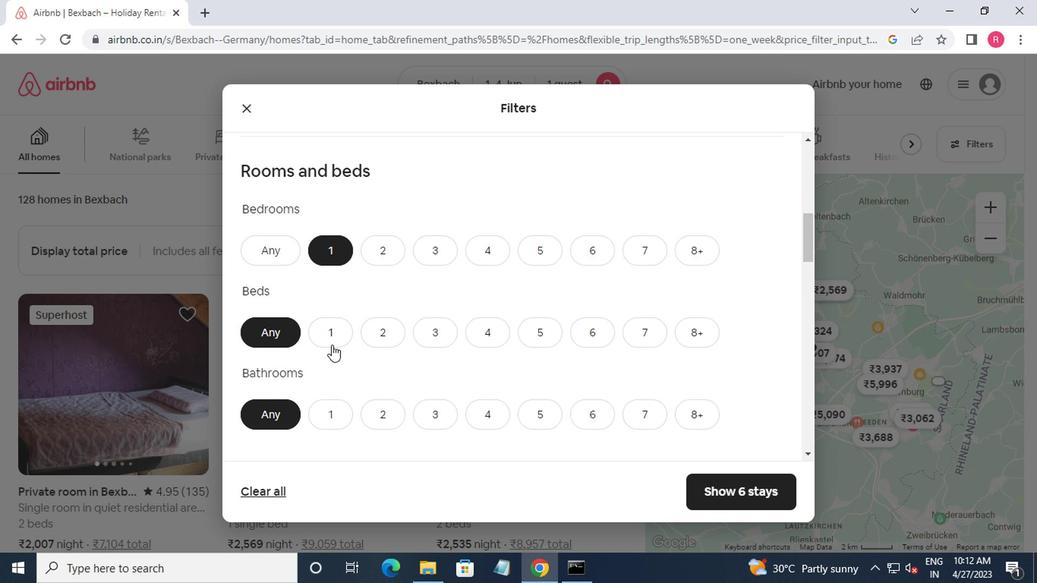 
Action: Mouse moved to (315, 415)
Screenshot: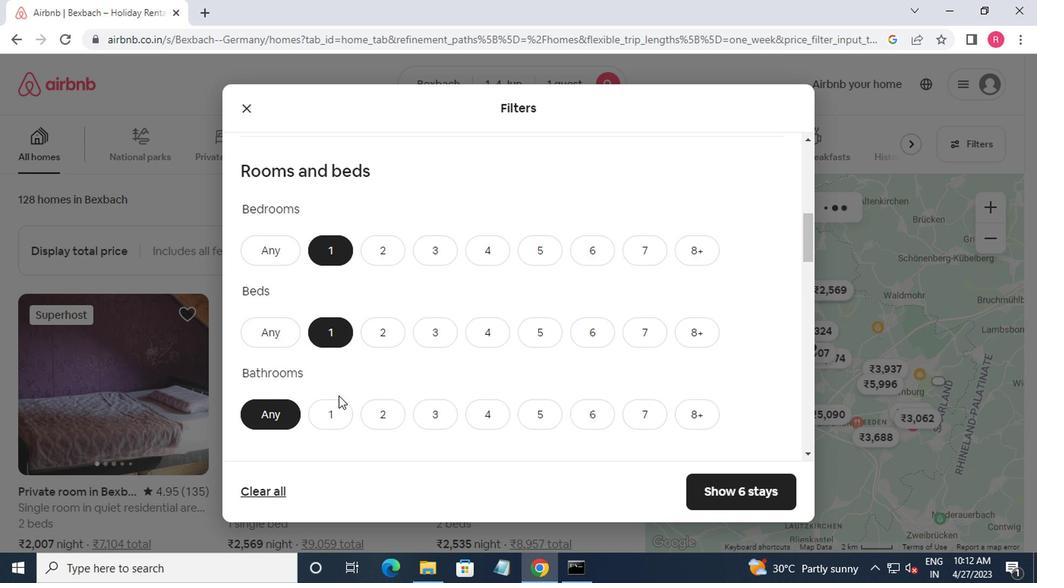 
Action: Mouse pressed left at (315, 415)
Screenshot: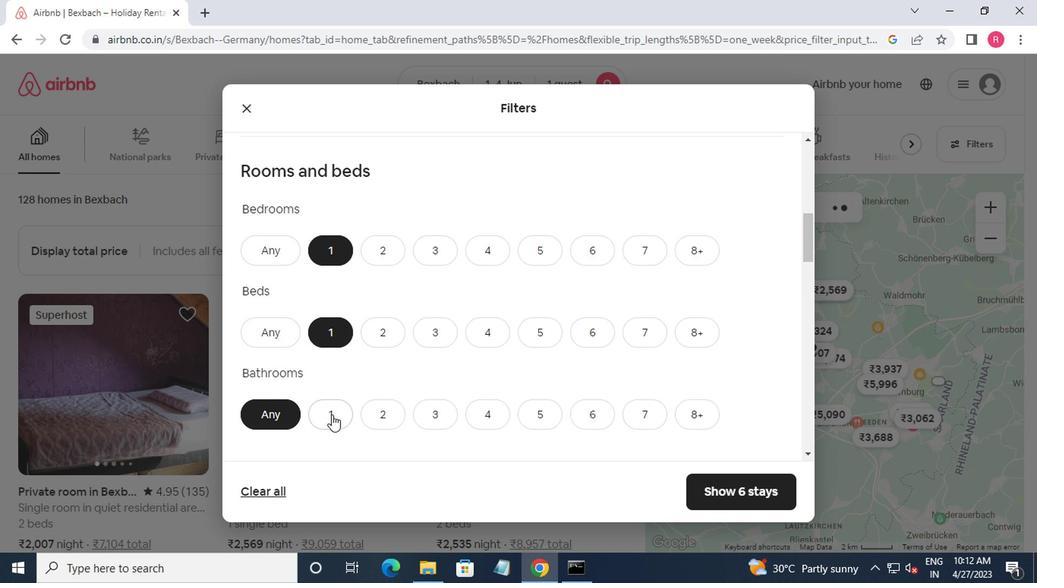 
Action: Mouse scrolled (315, 415) with delta (0, 0)
Screenshot: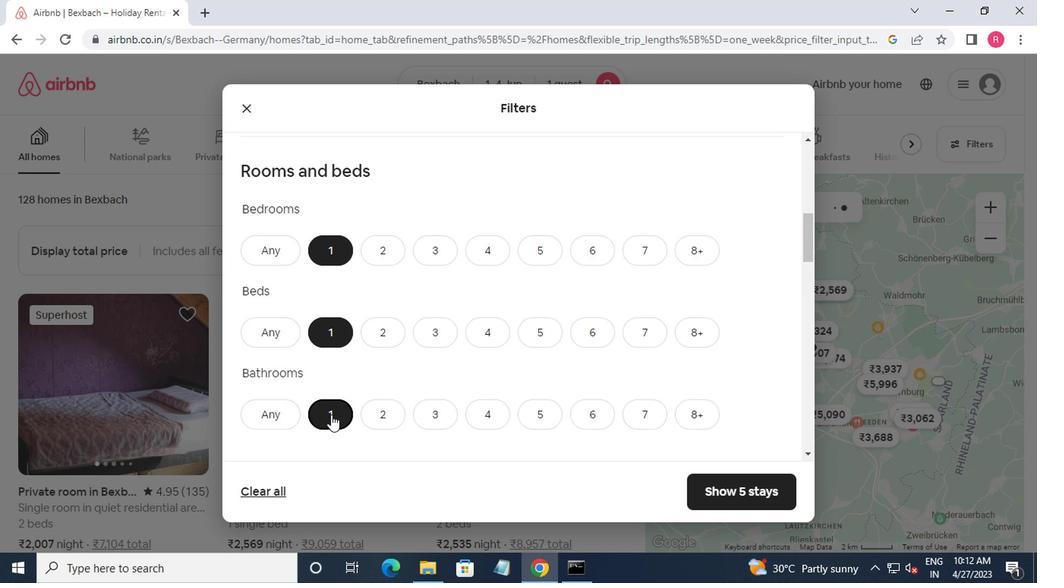 
Action: Mouse scrolled (315, 415) with delta (0, 0)
Screenshot: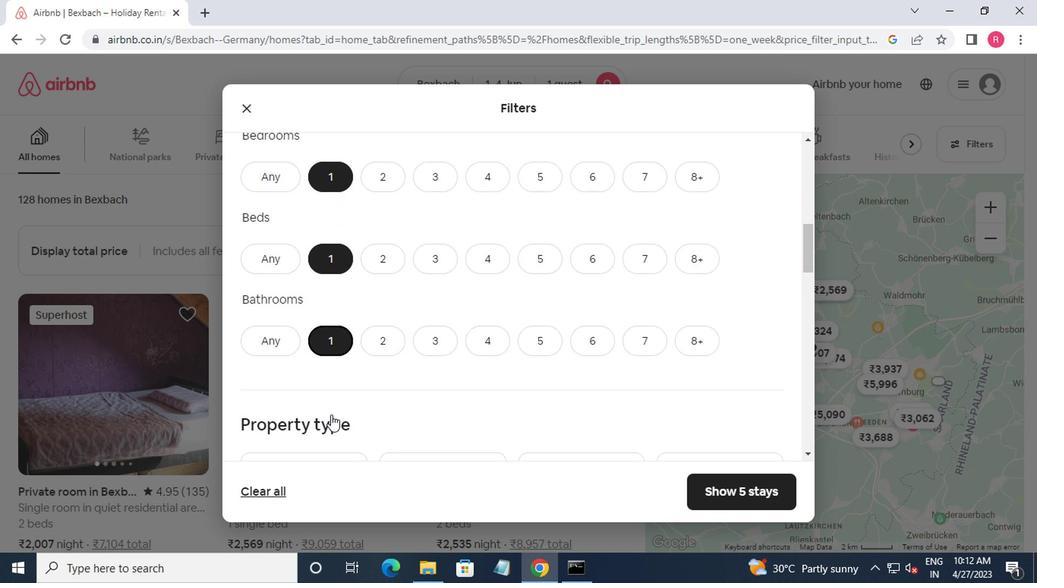
Action: Mouse scrolled (315, 415) with delta (0, 0)
Screenshot: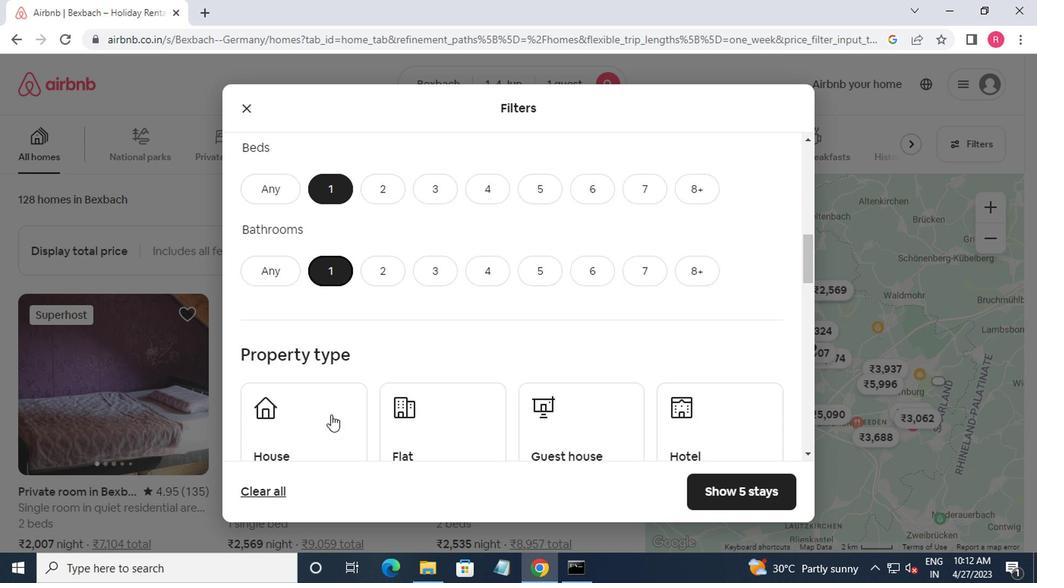 
Action: Mouse scrolled (315, 415) with delta (0, 0)
Screenshot: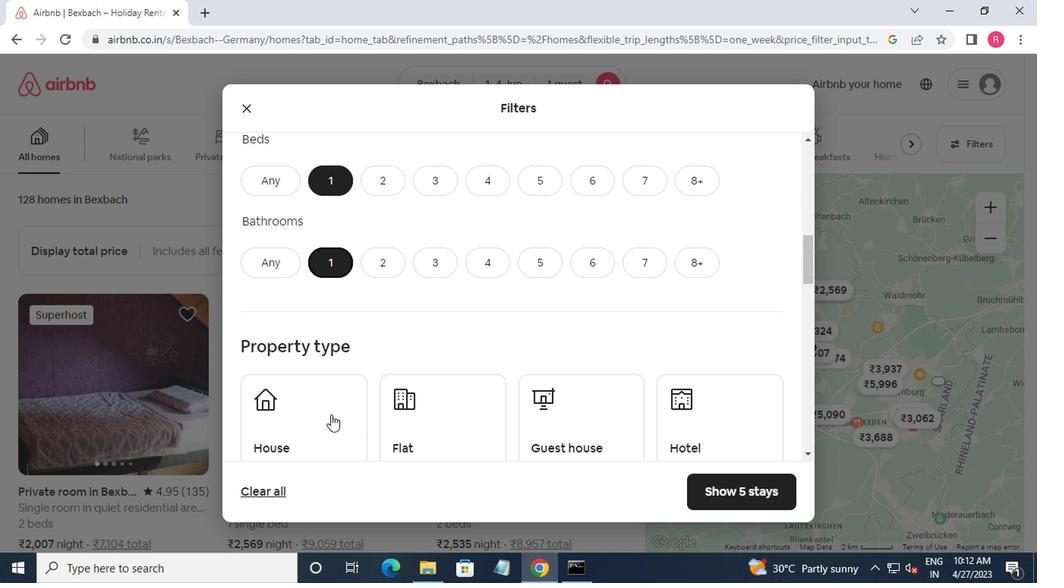 
Action: Mouse moved to (265, 288)
Screenshot: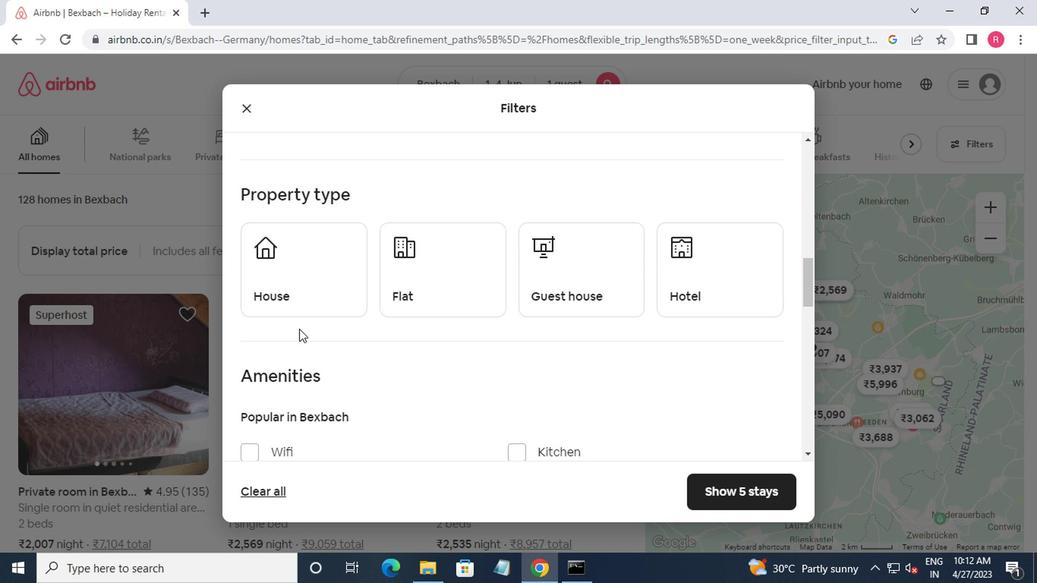 
Action: Mouse pressed left at (265, 288)
Screenshot: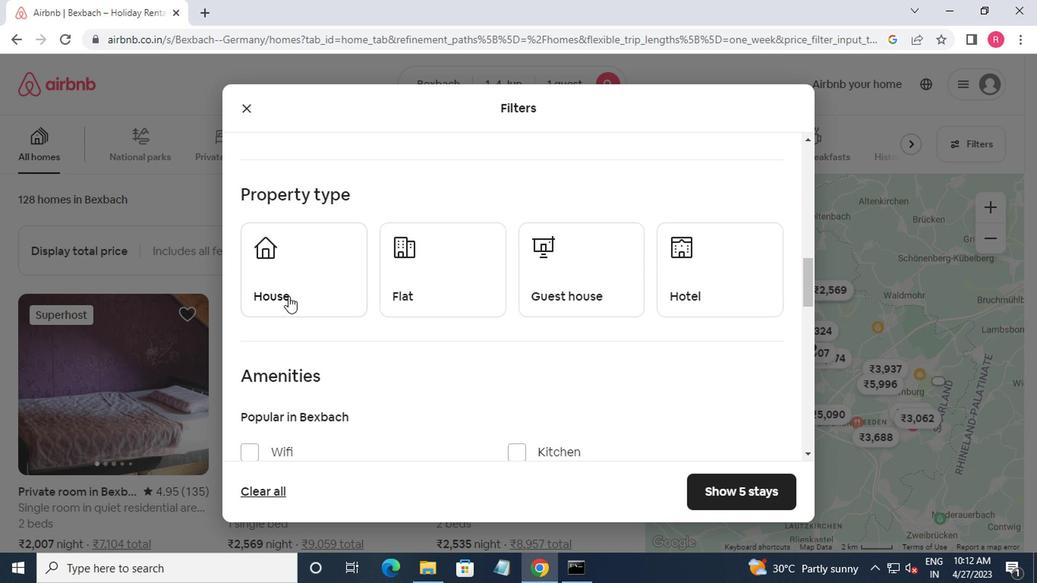 
Action: Mouse moved to (425, 302)
Screenshot: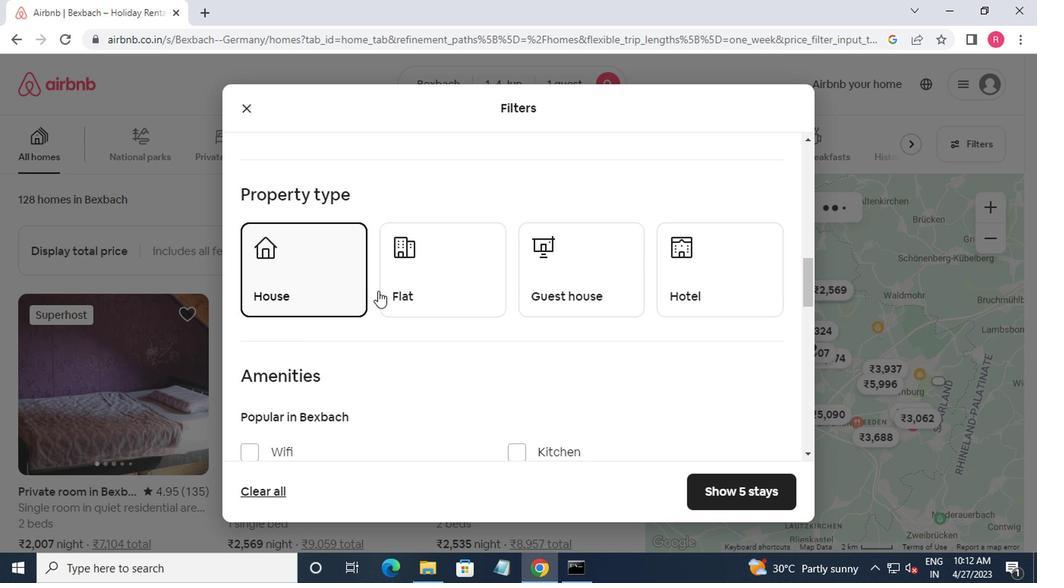 
Action: Mouse pressed left at (425, 302)
Screenshot: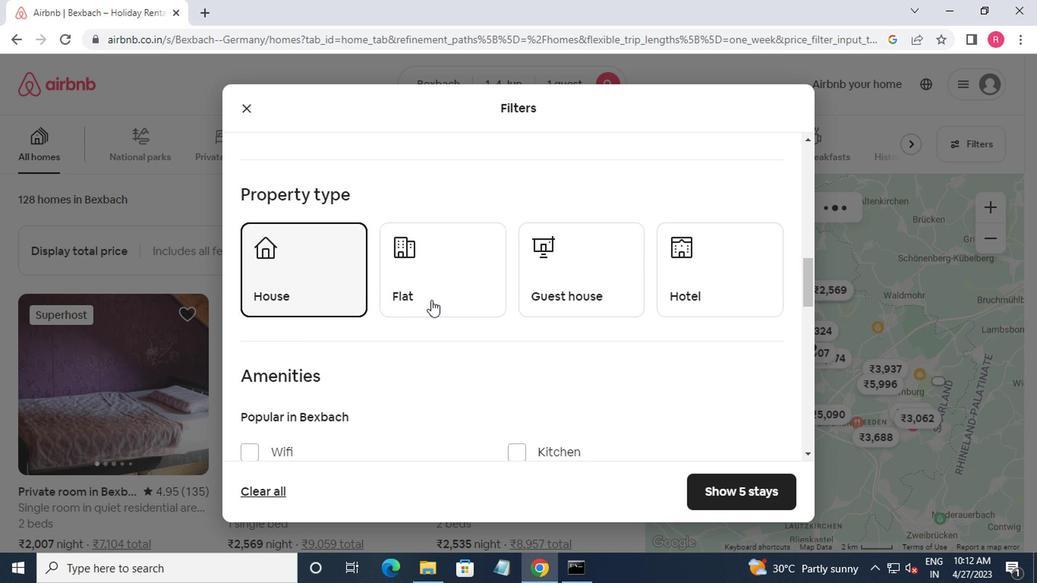 
Action: Mouse moved to (573, 303)
Screenshot: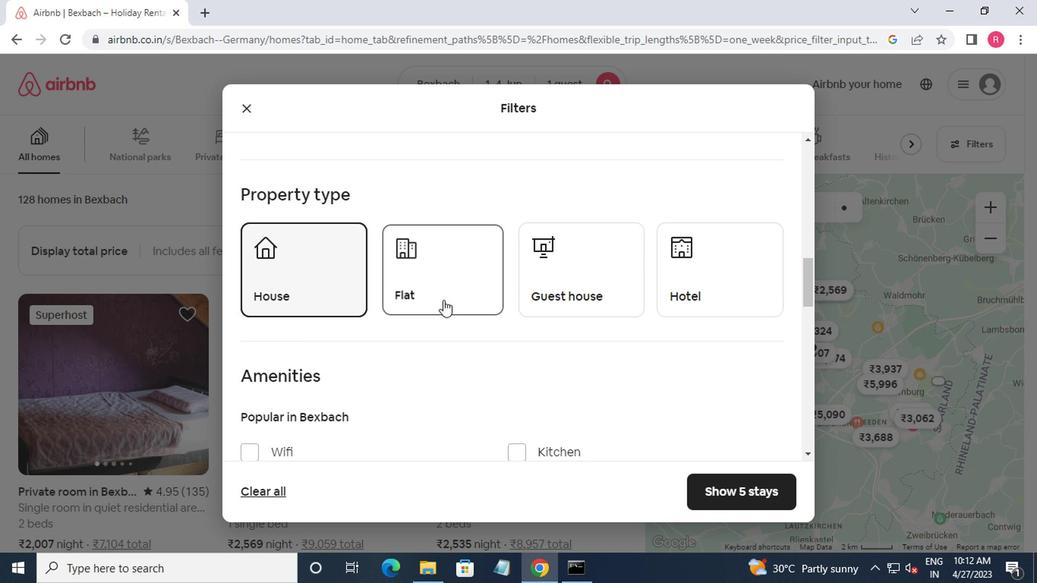 
Action: Mouse pressed left at (573, 303)
Screenshot: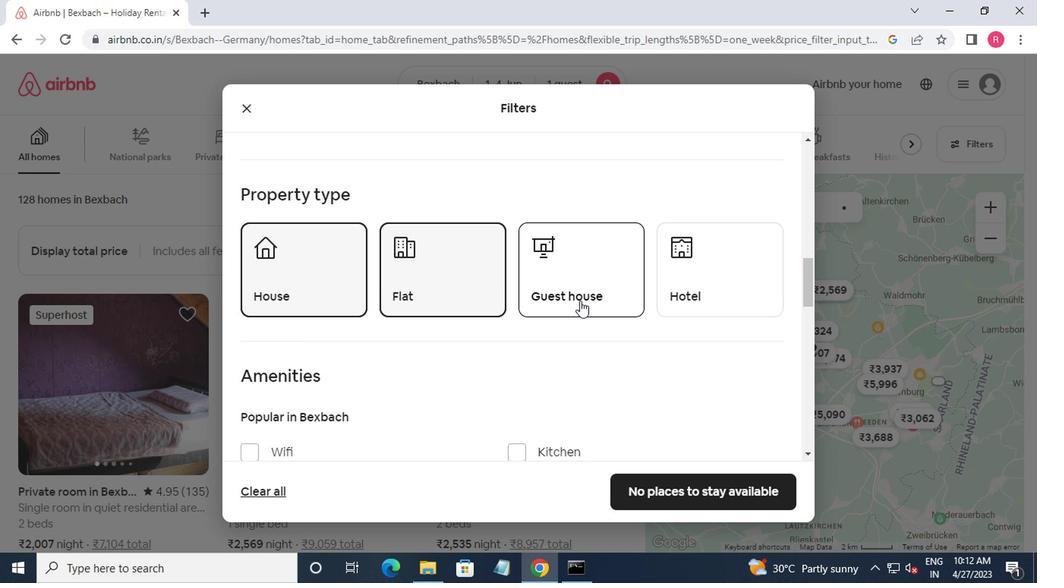 
Action: Mouse scrolled (573, 302) with delta (0, -1)
Screenshot: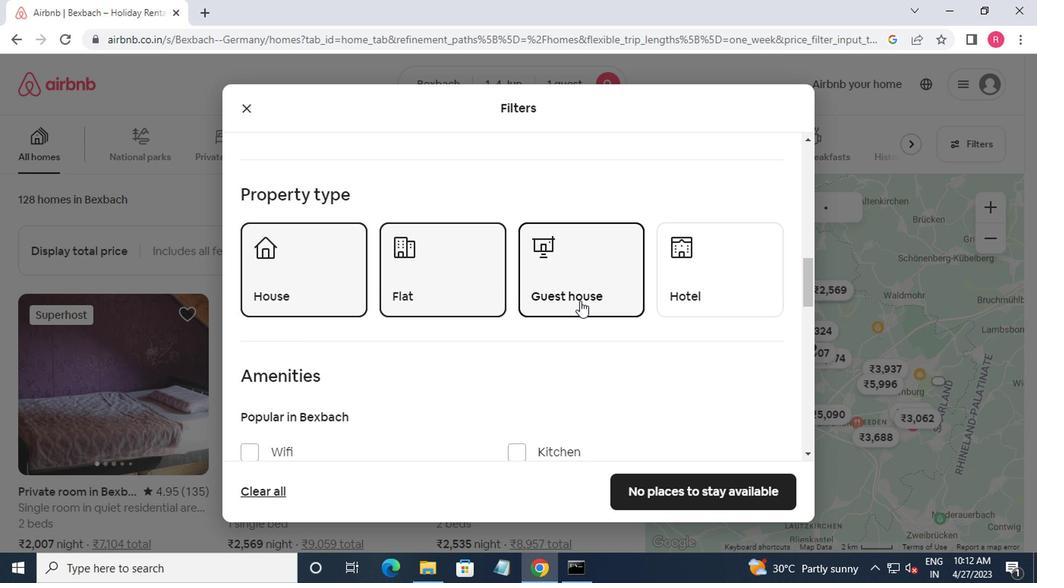 
Action: Mouse moved to (573, 303)
Screenshot: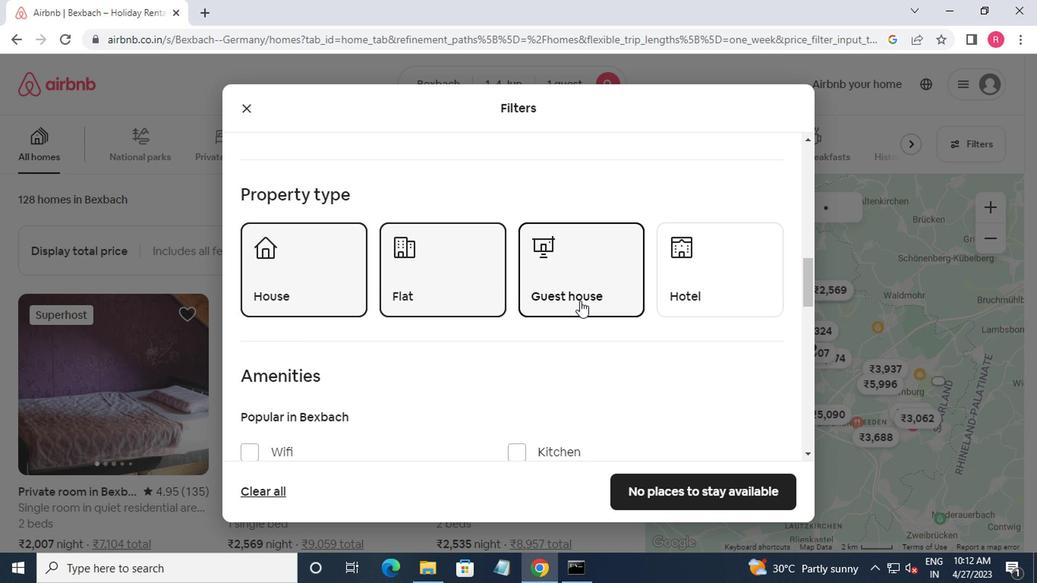 
Action: Mouse scrolled (573, 303) with delta (0, 0)
Screenshot: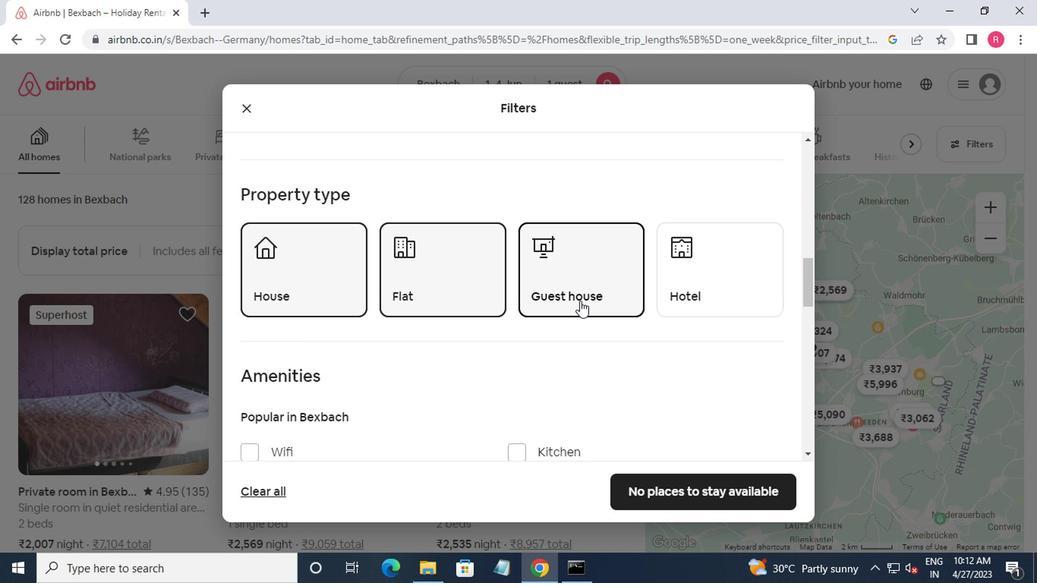 
Action: Mouse moved to (573, 304)
Screenshot: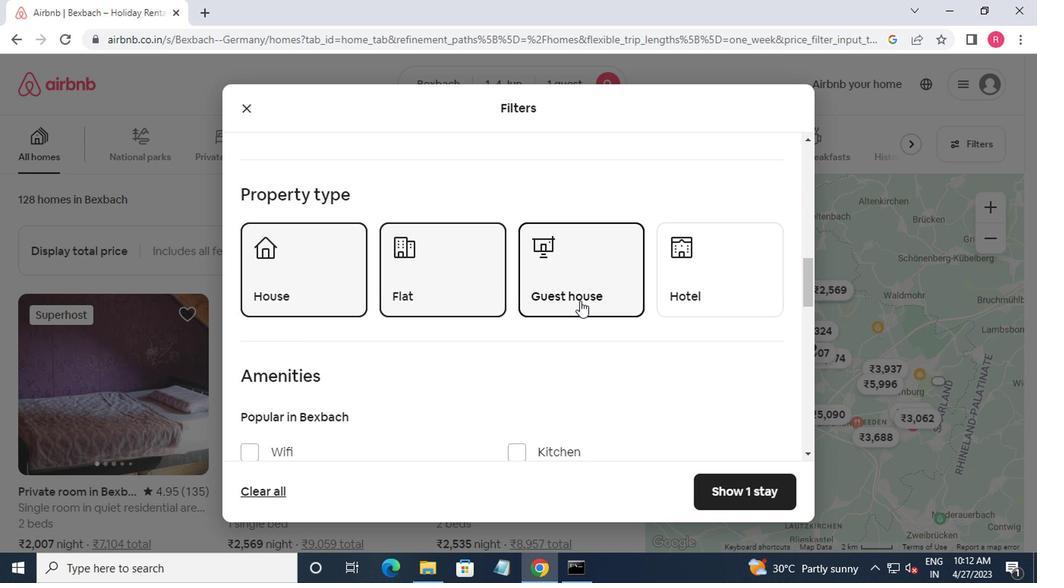 
Action: Mouse scrolled (573, 303) with delta (0, 0)
Screenshot: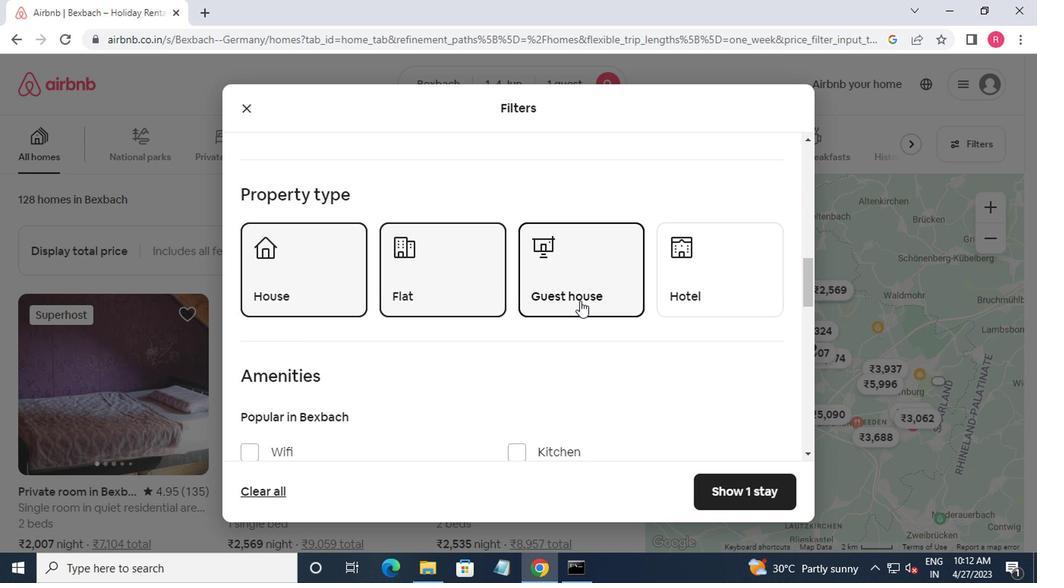
Action: Mouse moved to (238, 227)
Screenshot: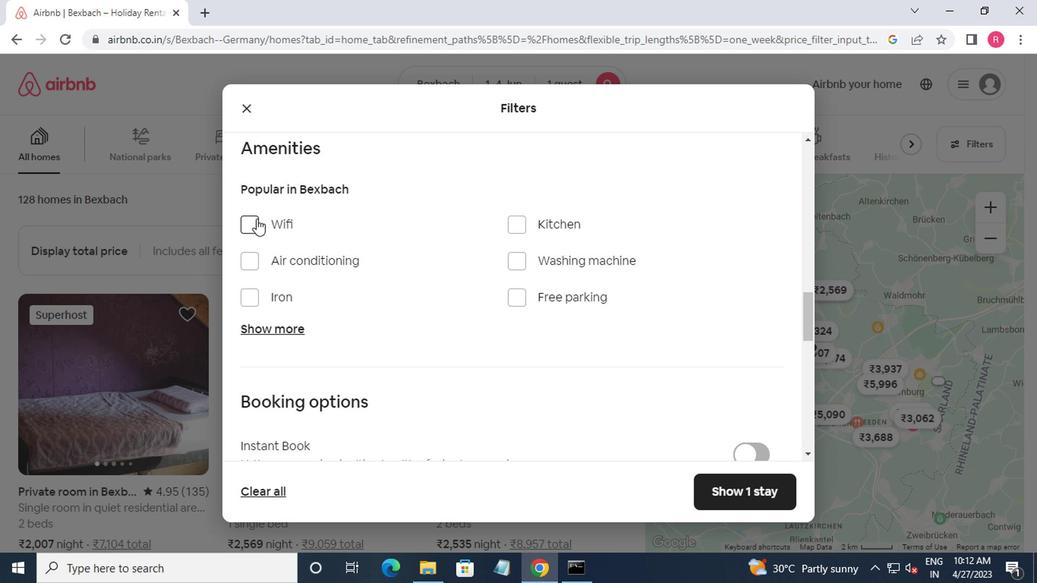 
Action: Mouse pressed left at (238, 227)
Screenshot: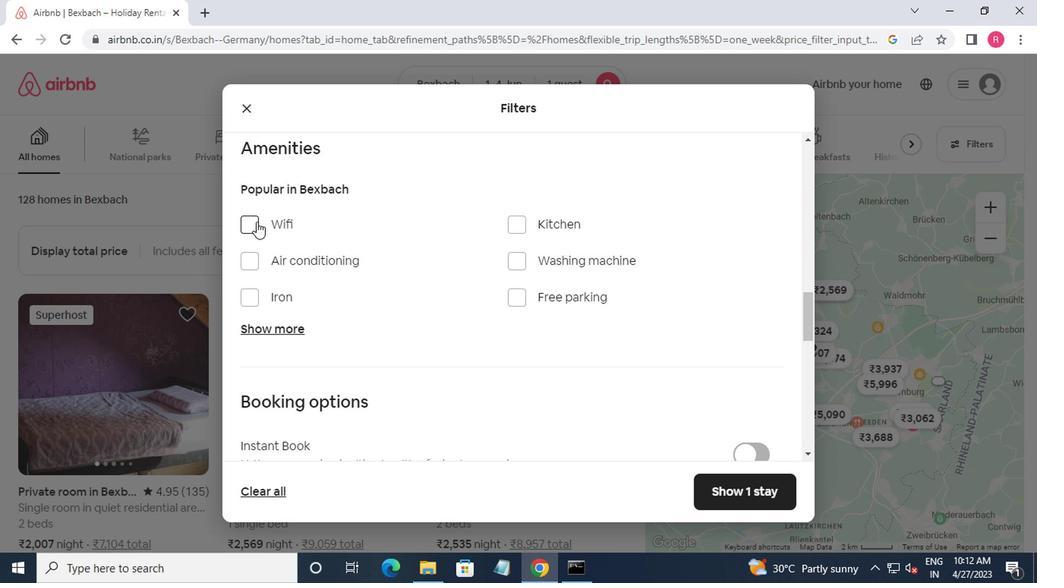 
Action: Mouse moved to (273, 233)
Screenshot: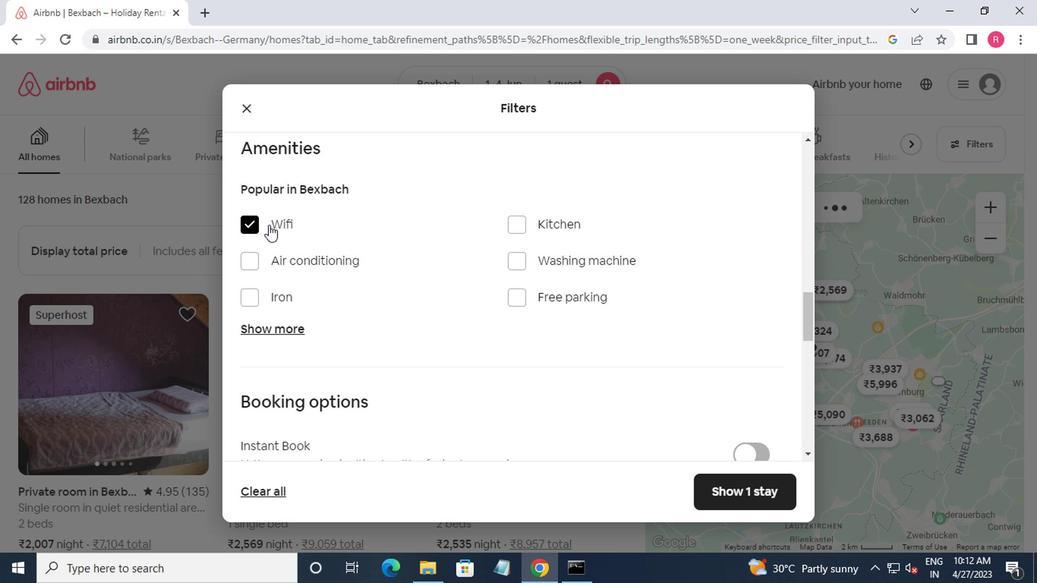 
Action: Mouse scrolled (273, 232) with delta (0, -1)
Screenshot: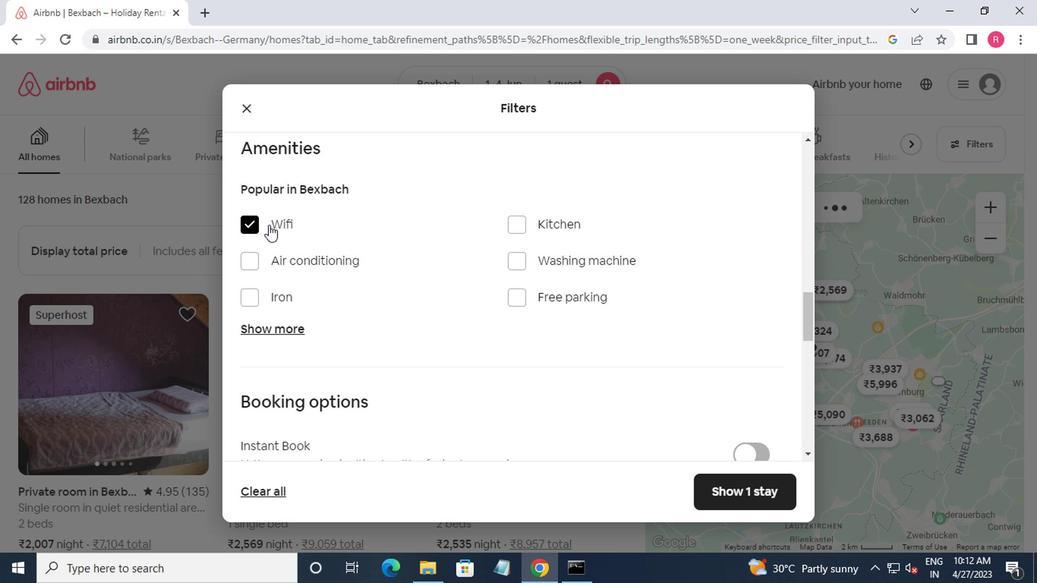 
Action: Mouse moved to (278, 234)
Screenshot: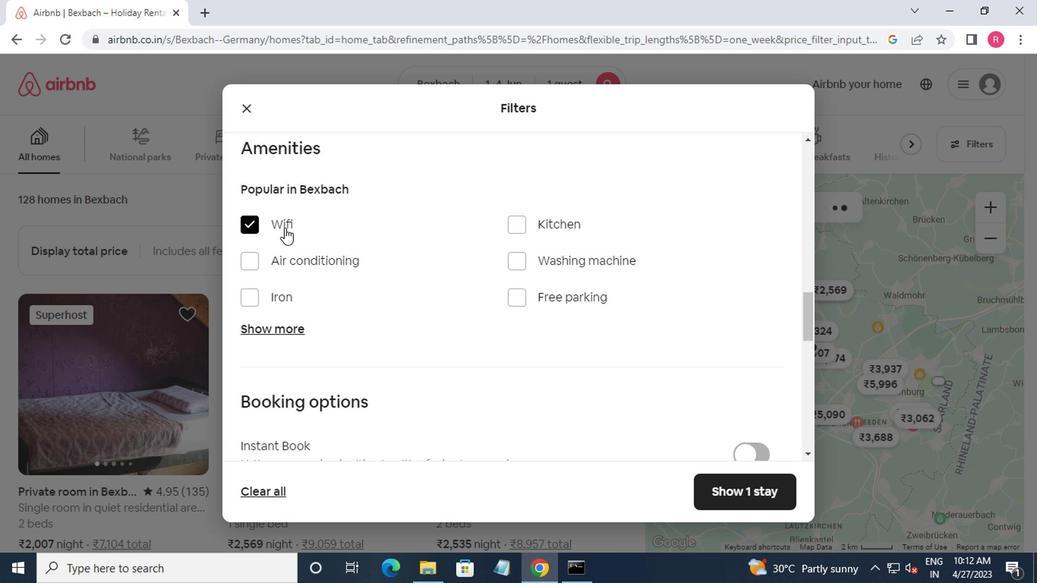 
Action: Mouse scrolled (278, 234) with delta (0, 0)
Screenshot: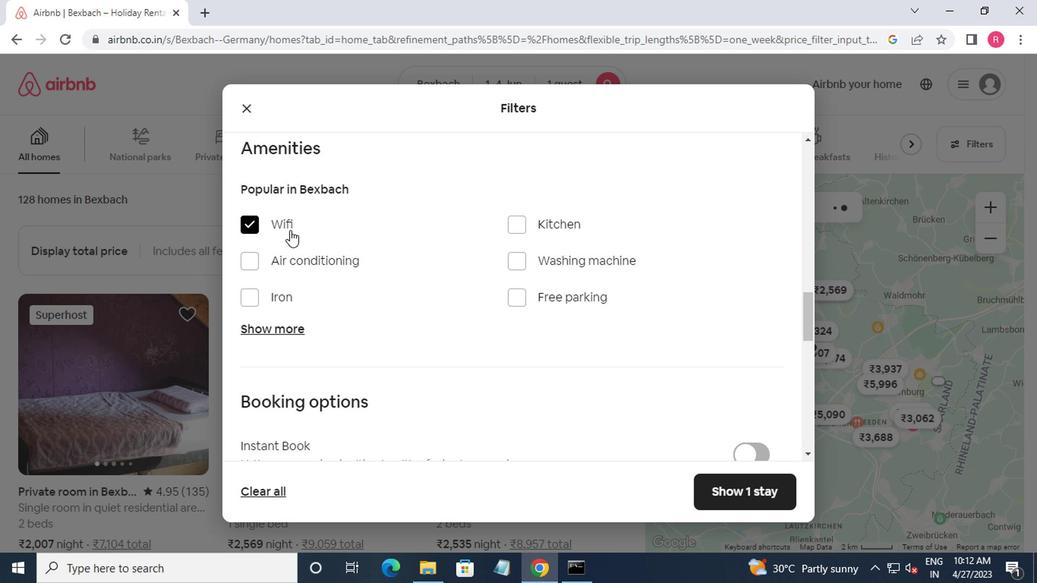 
Action: Mouse moved to (285, 239)
Screenshot: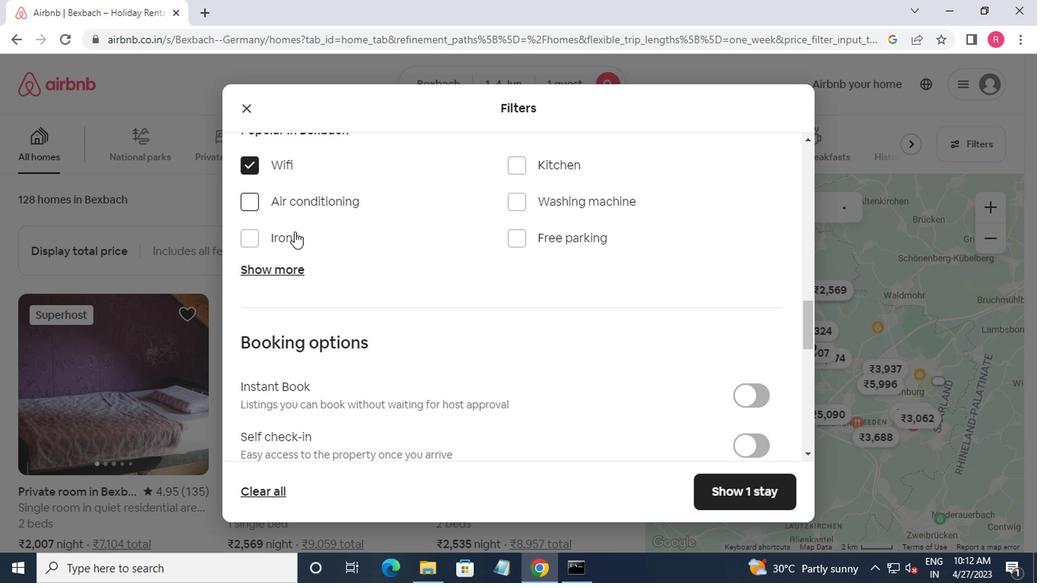 
Action: Mouse scrolled (285, 238) with delta (0, -1)
Screenshot: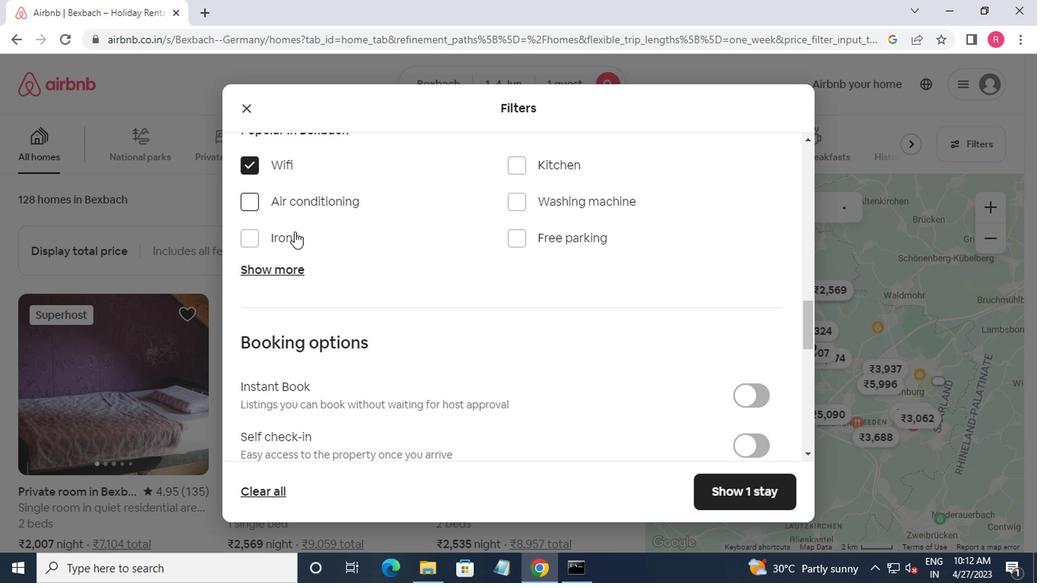 
Action: Mouse moved to (751, 290)
Screenshot: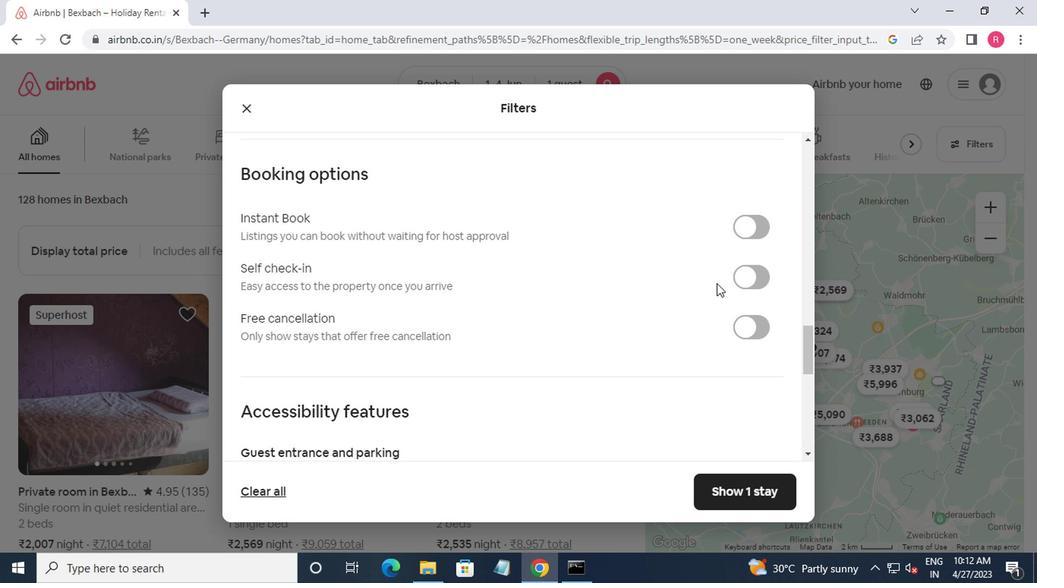 
Action: Mouse pressed left at (751, 290)
Screenshot: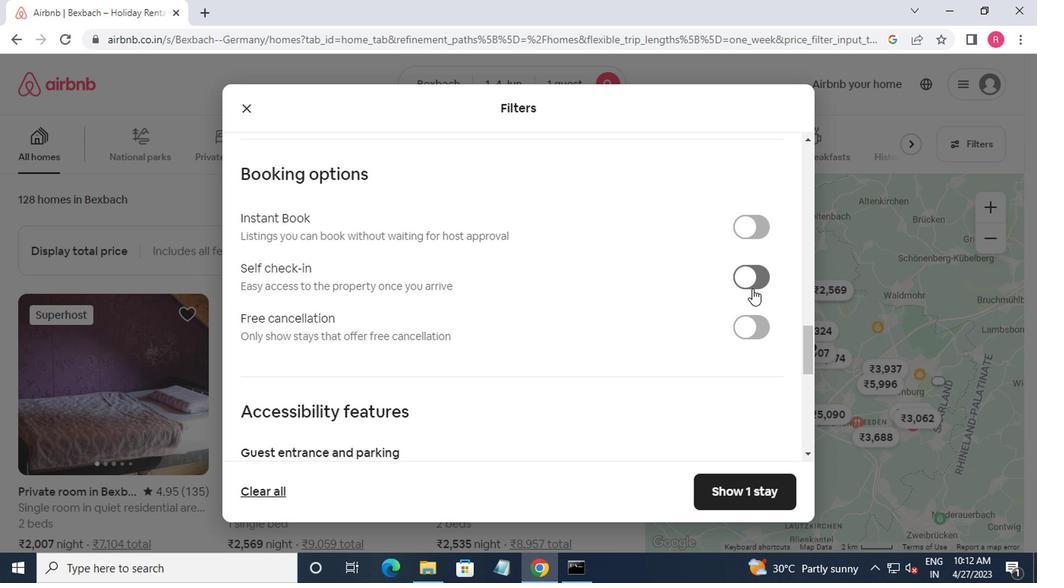 
Action: Mouse moved to (615, 321)
Screenshot: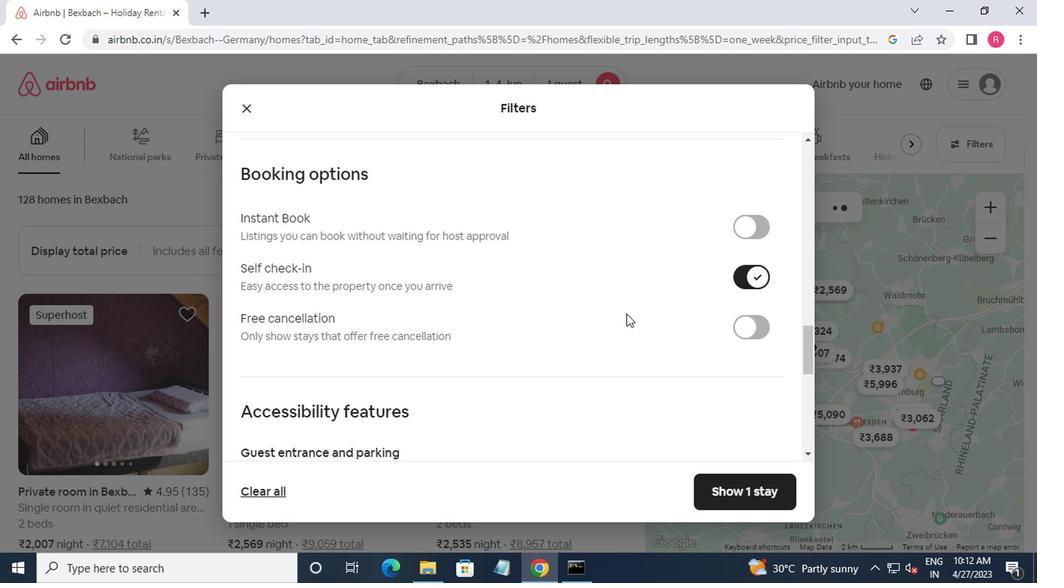
Action: Mouse scrolled (615, 320) with delta (0, 0)
Screenshot: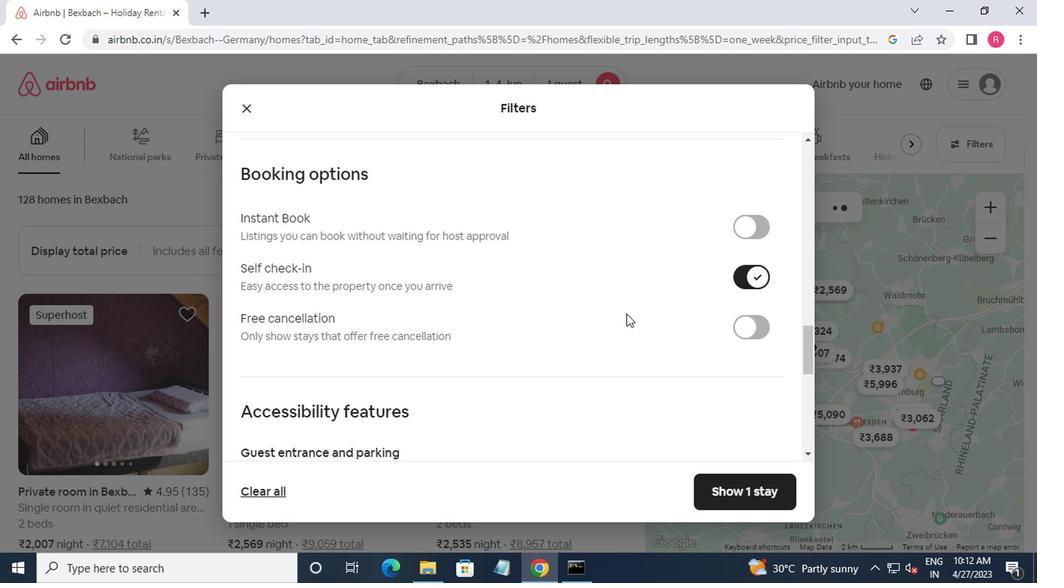 
Action: Mouse moved to (611, 326)
Screenshot: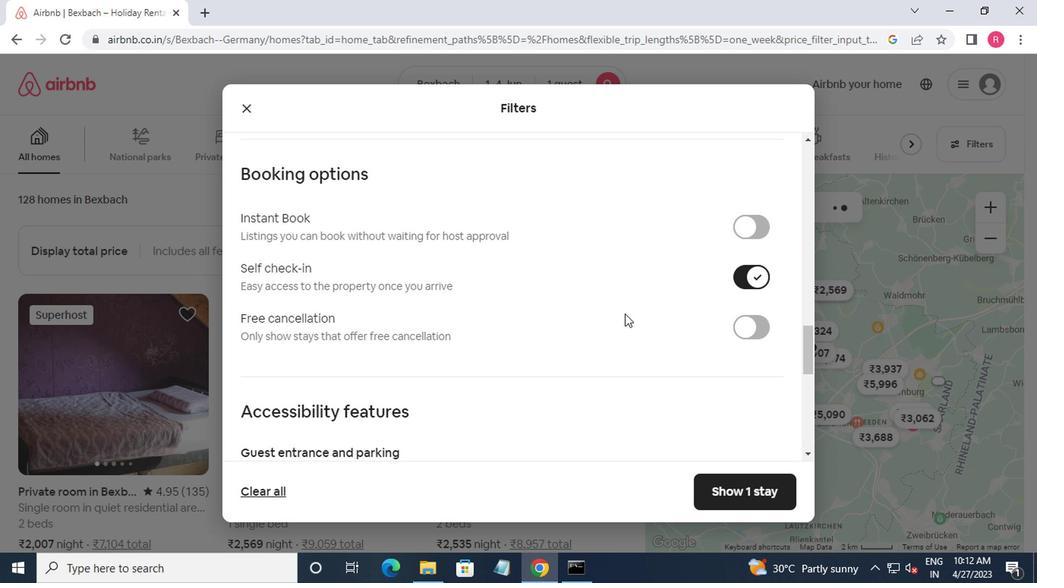 
Action: Mouse scrolled (611, 325) with delta (0, -1)
Screenshot: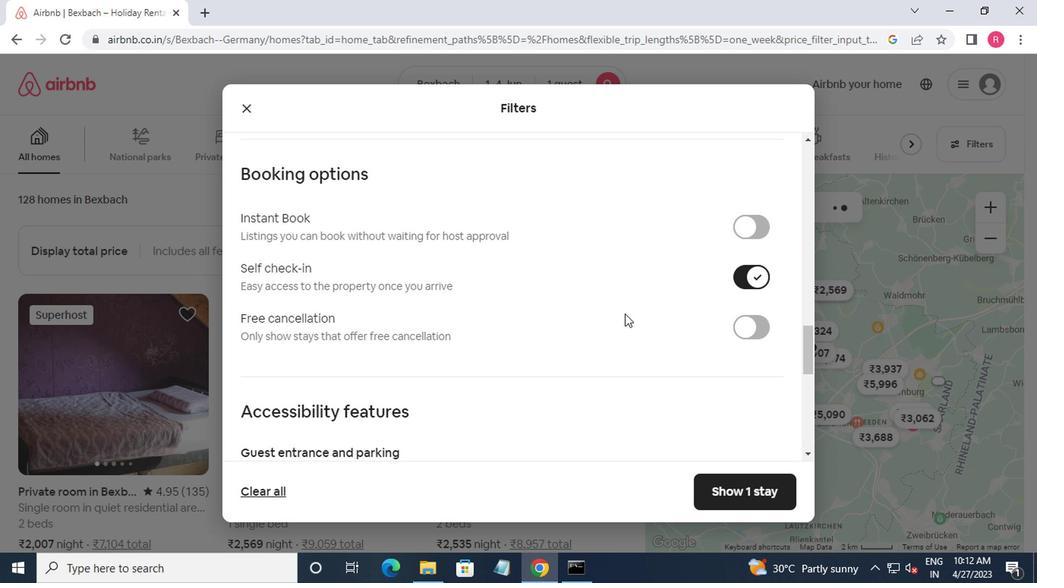 
Action: Mouse moved to (608, 330)
Screenshot: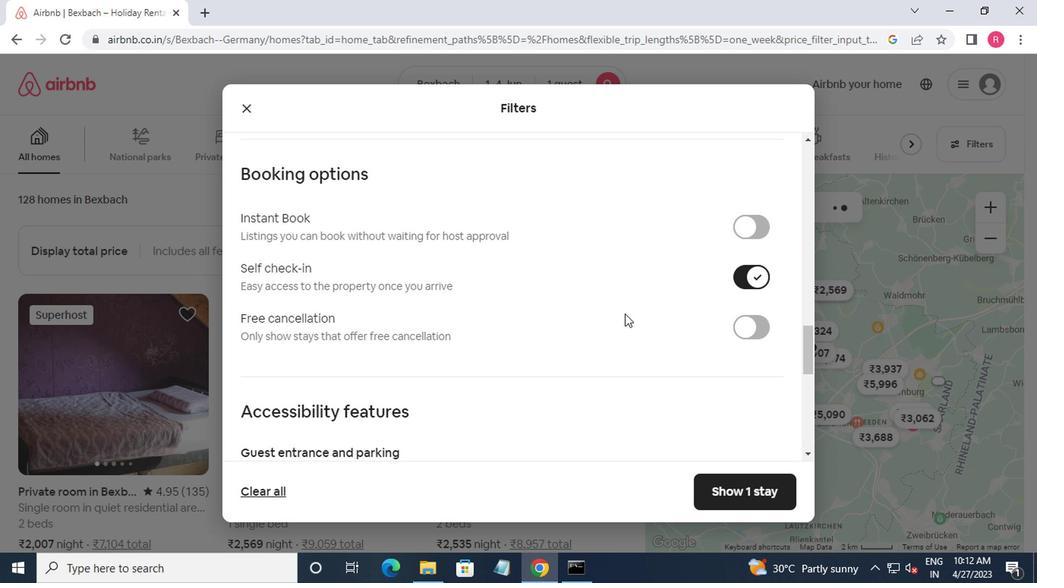 
Action: Mouse scrolled (608, 329) with delta (0, -1)
Screenshot: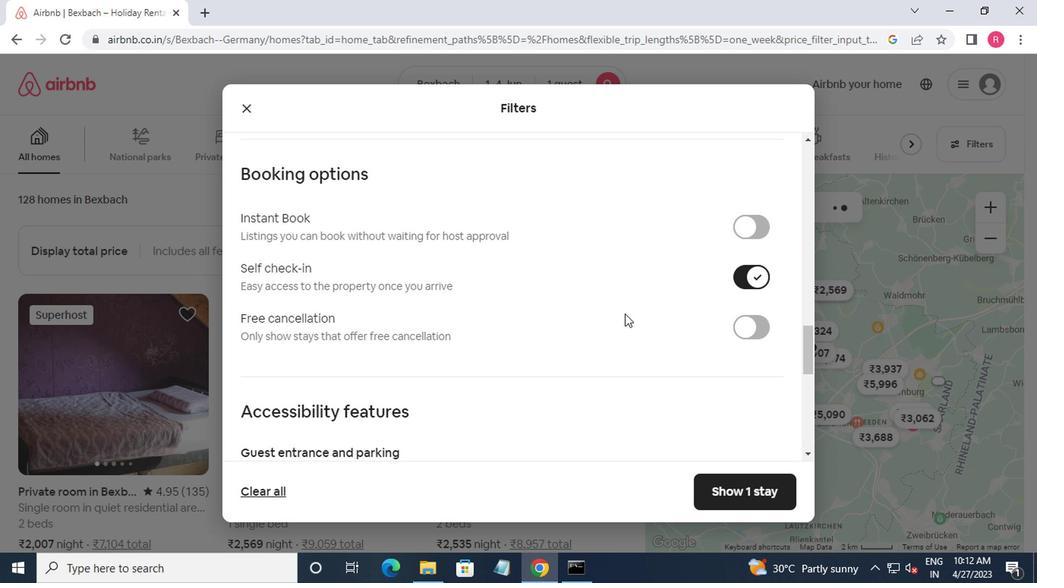 
Action: Mouse moved to (606, 331)
Screenshot: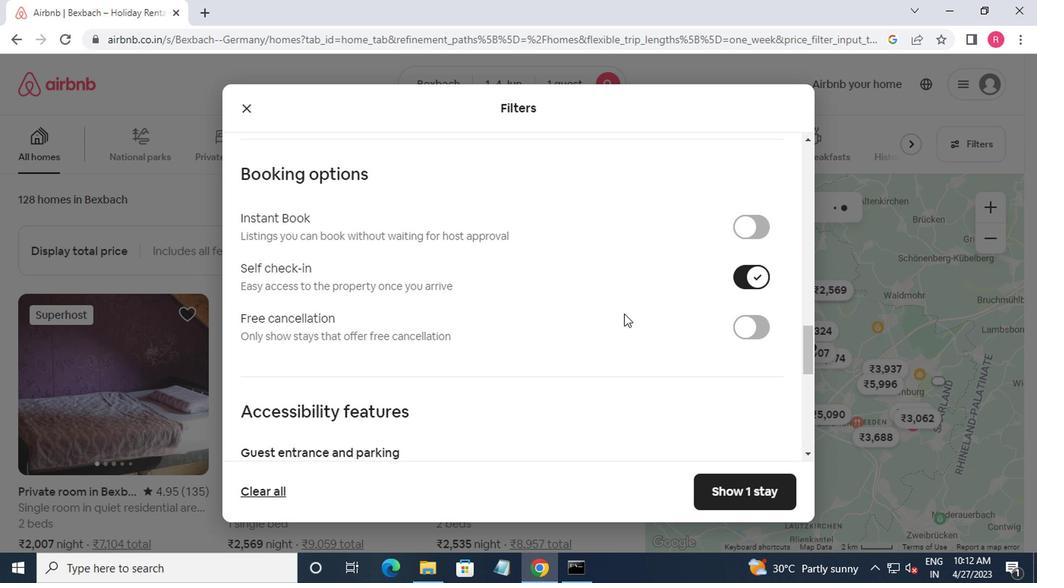 
Action: Mouse scrolled (606, 330) with delta (0, 0)
Screenshot: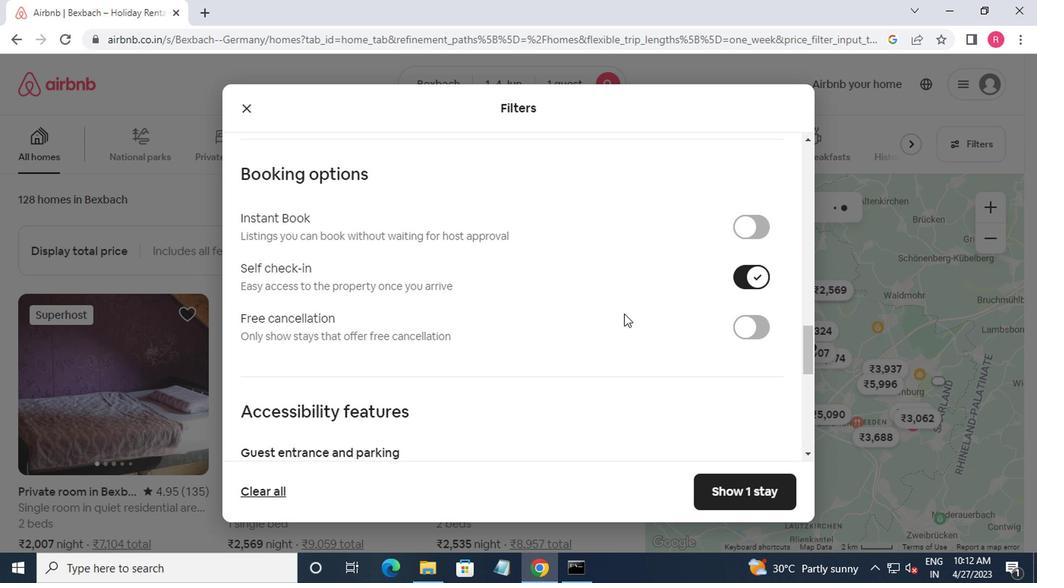 
Action: Mouse moved to (601, 332)
Screenshot: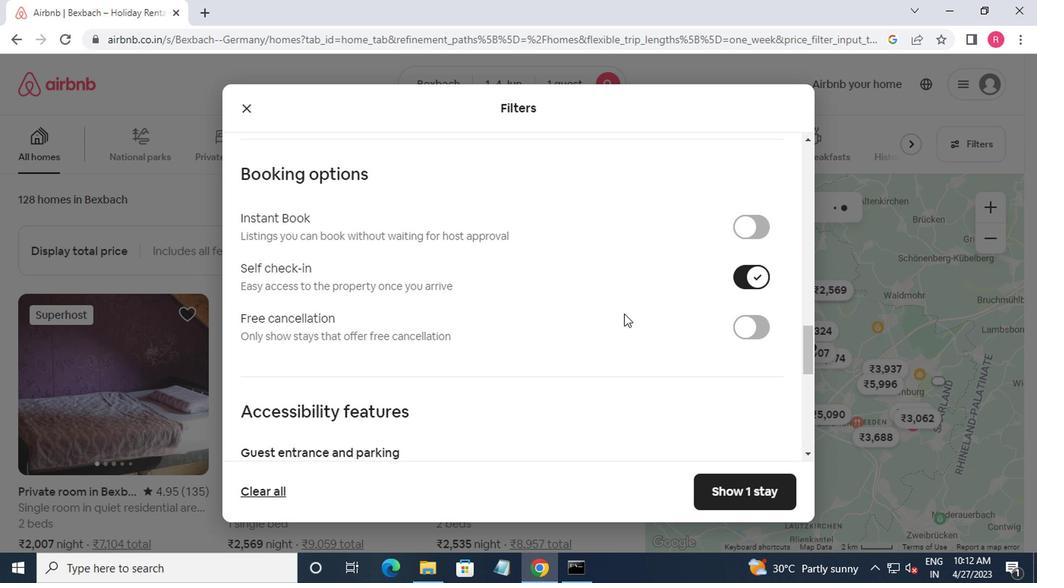 
Action: Mouse scrolled (601, 332) with delta (0, 0)
Screenshot: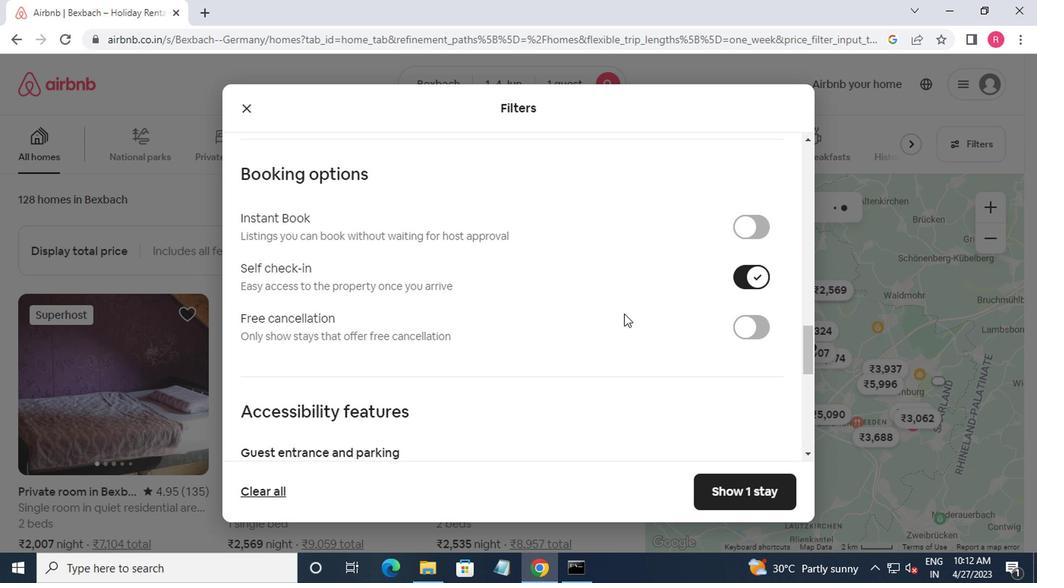 
Action: Mouse moved to (593, 336)
Screenshot: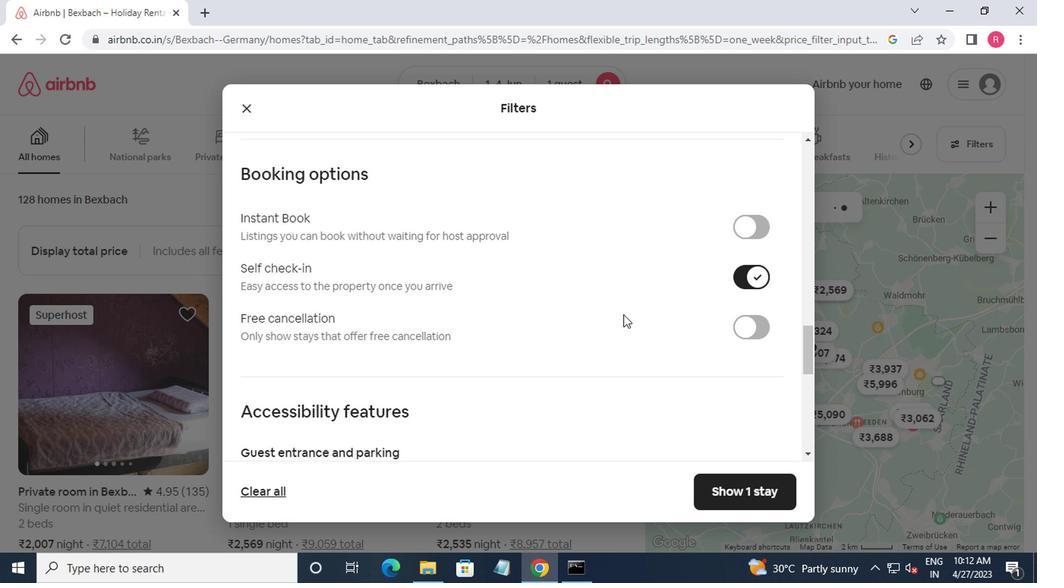 
Action: Mouse scrolled (593, 335) with delta (0, -1)
Screenshot: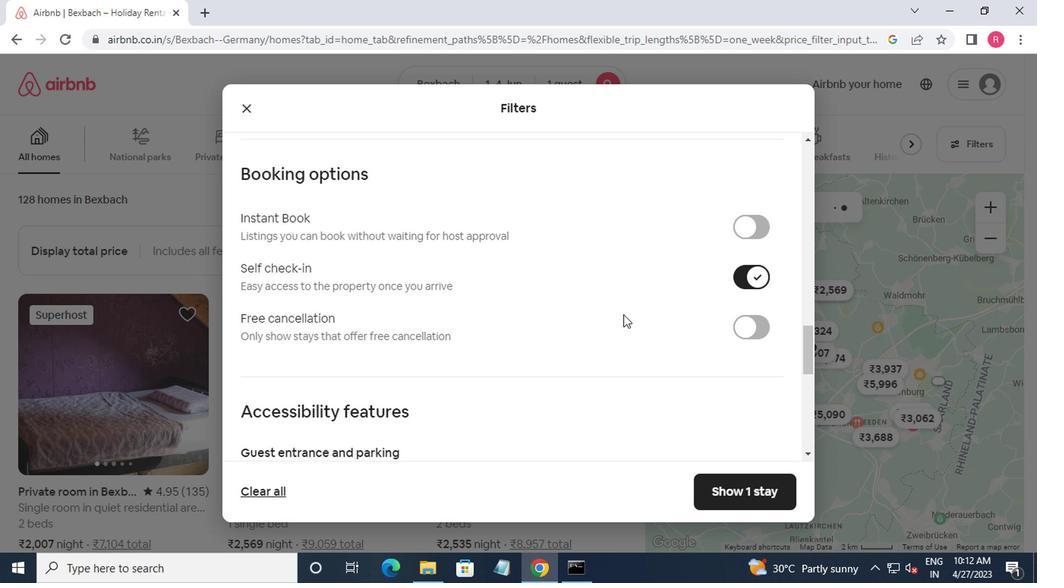 
Action: Mouse moved to (448, 388)
Screenshot: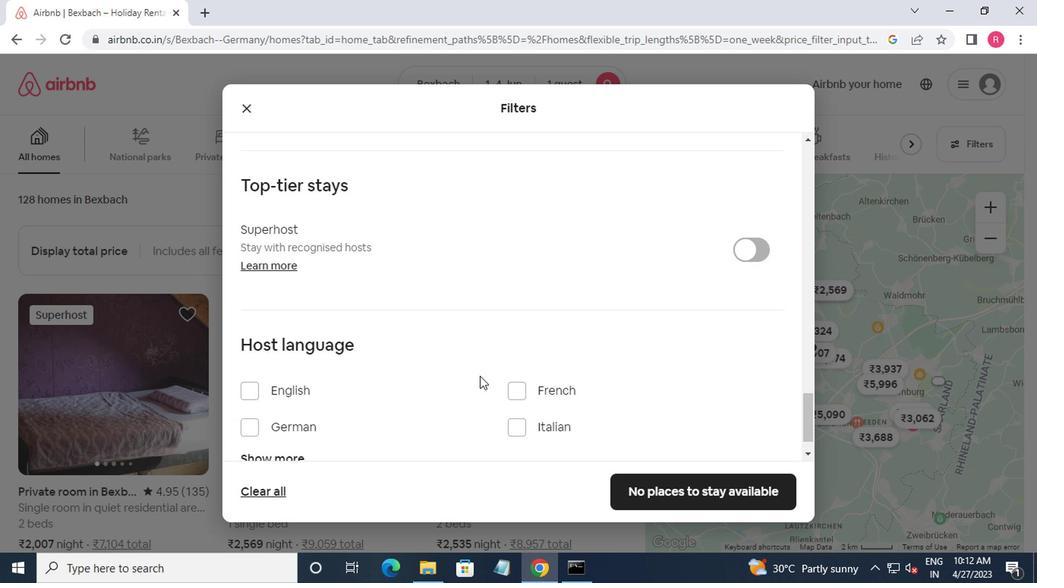 
Action: Mouse scrolled (448, 388) with delta (0, 0)
Screenshot: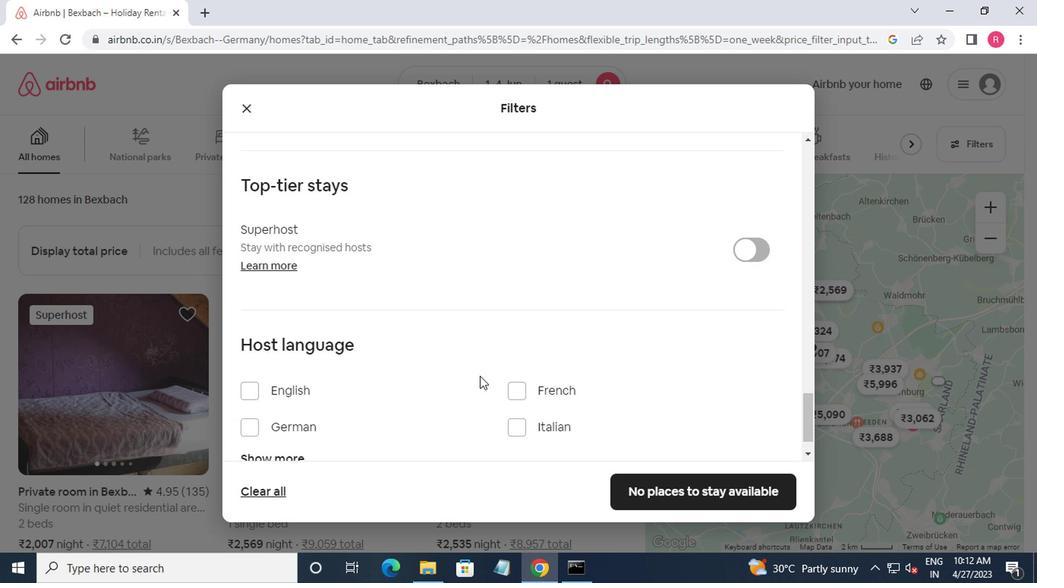 
Action: Mouse scrolled (448, 388) with delta (0, 0)
Screenshot: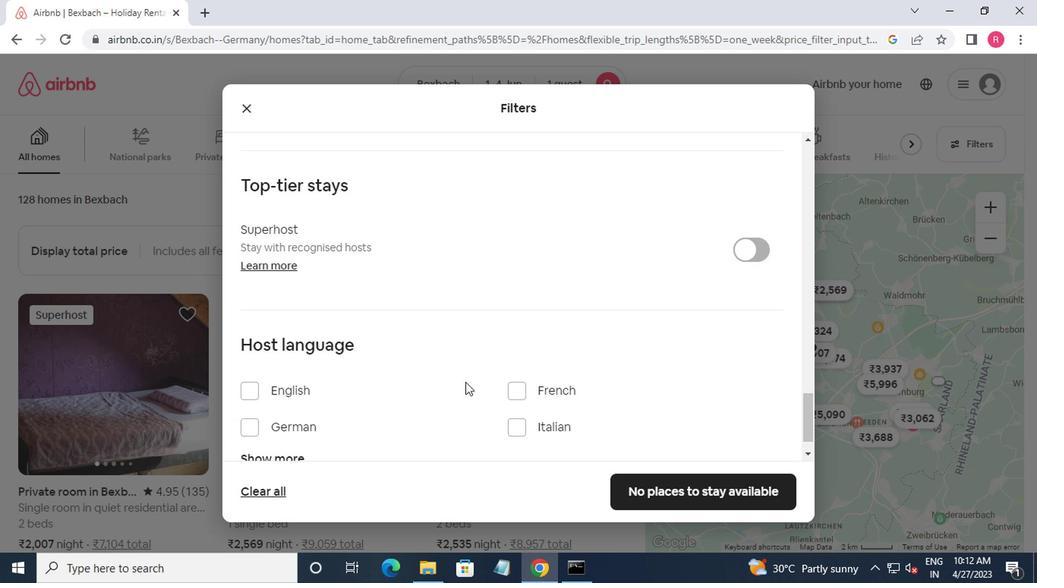 
Action: Mouse scrolled (448, 388) with delta (0, 0)
Screenshot: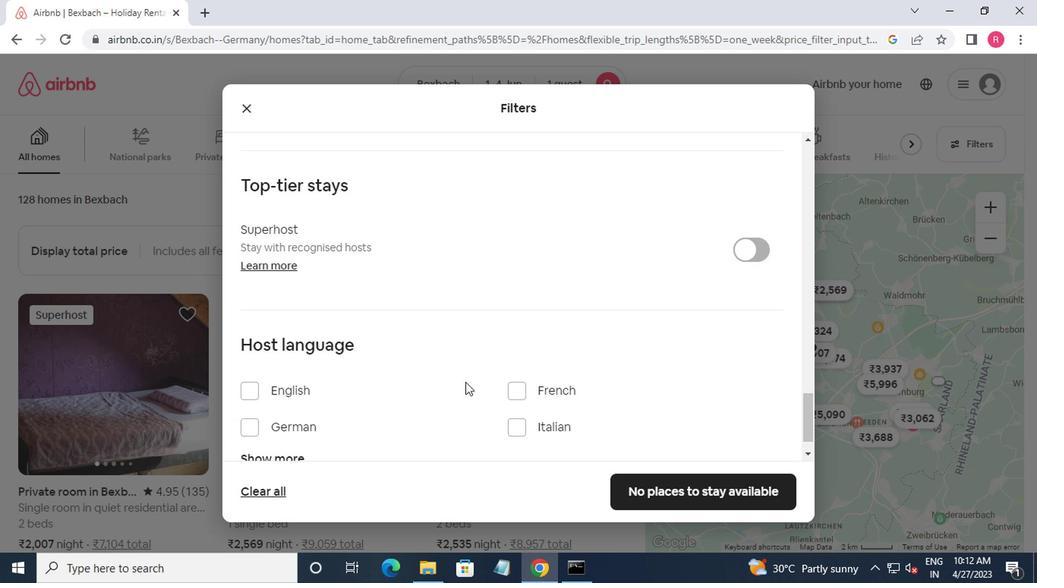 
Action: Mouse scrolled (448, 388) with delta (0, 0)
Screenshot: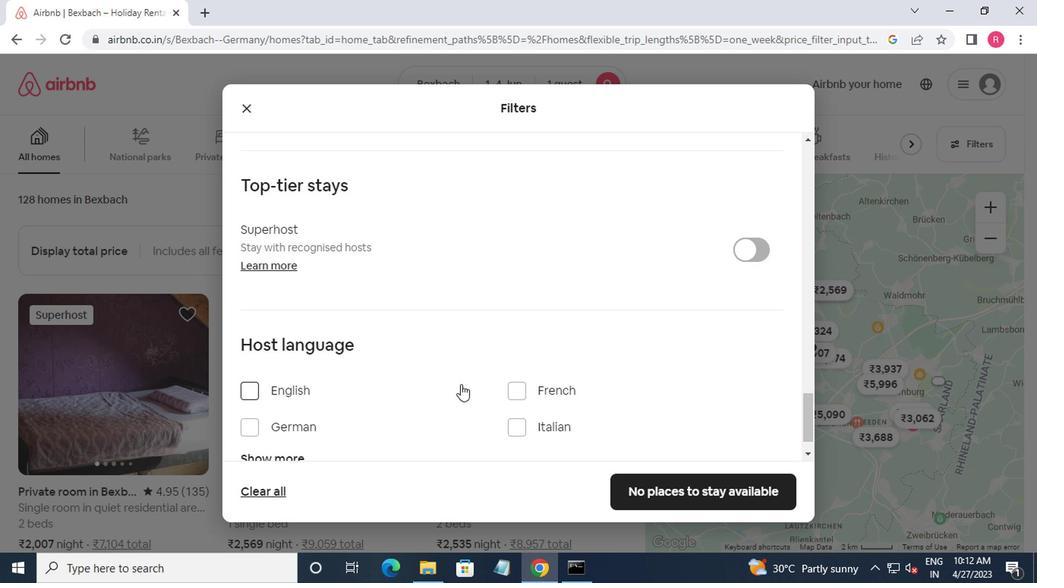 
Action: Mouse moved to (221, 351)
Screenshot: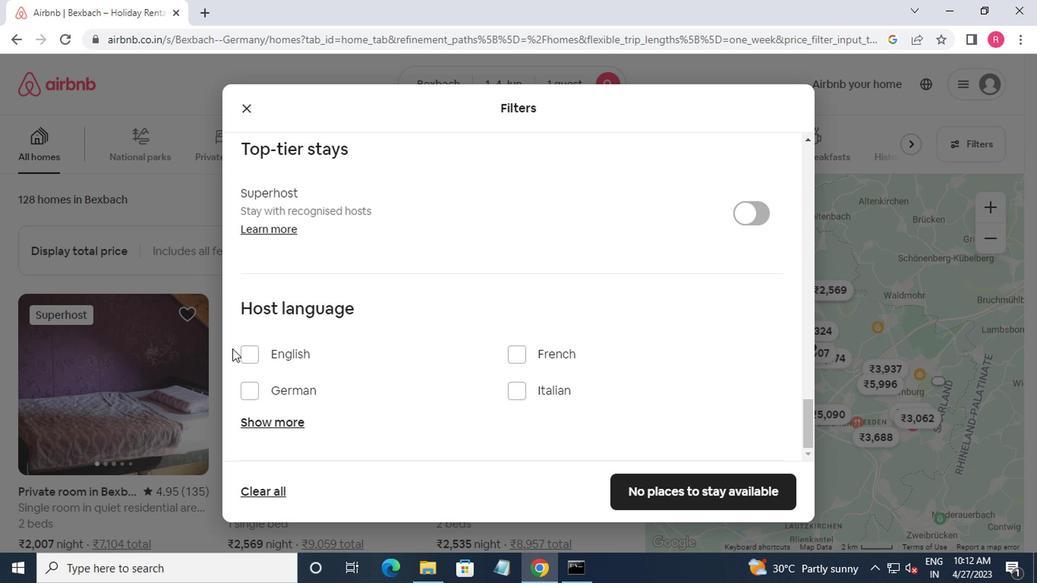 
Action: Mouse pressed left at (221, 351)
Screenshot: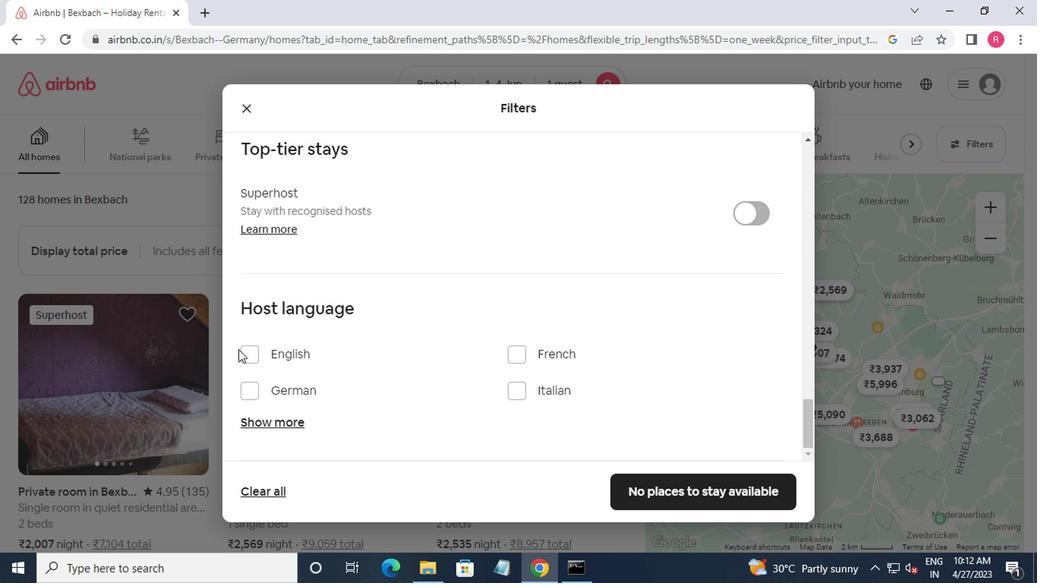 
Action: Mouse moved to (231, 358)
Screenshot: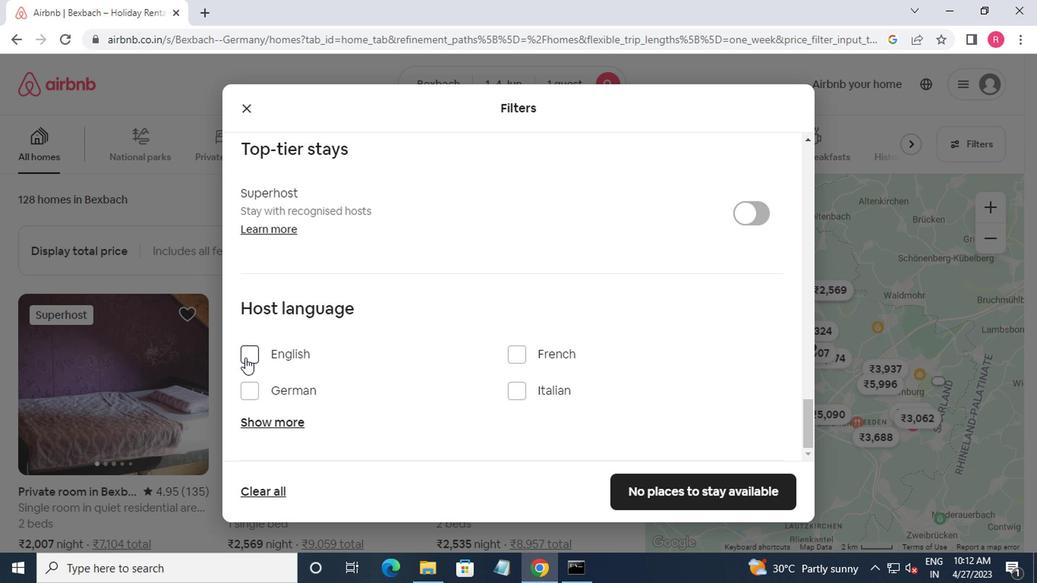 
Action: Mouse pressed left at (231, 358)
Screenshot: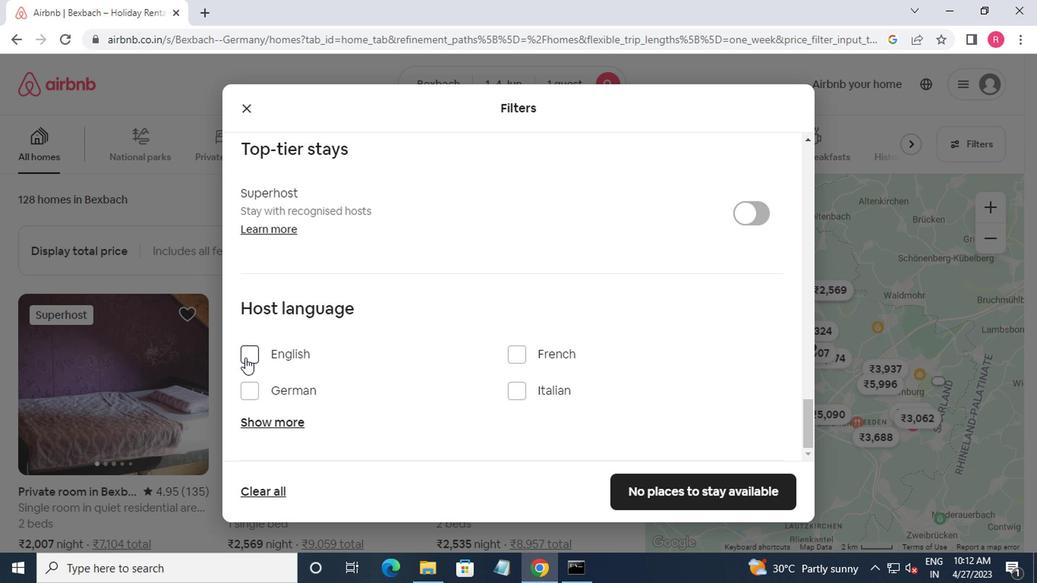 
Action: Mouse moved to (642, 489)
Screenshot: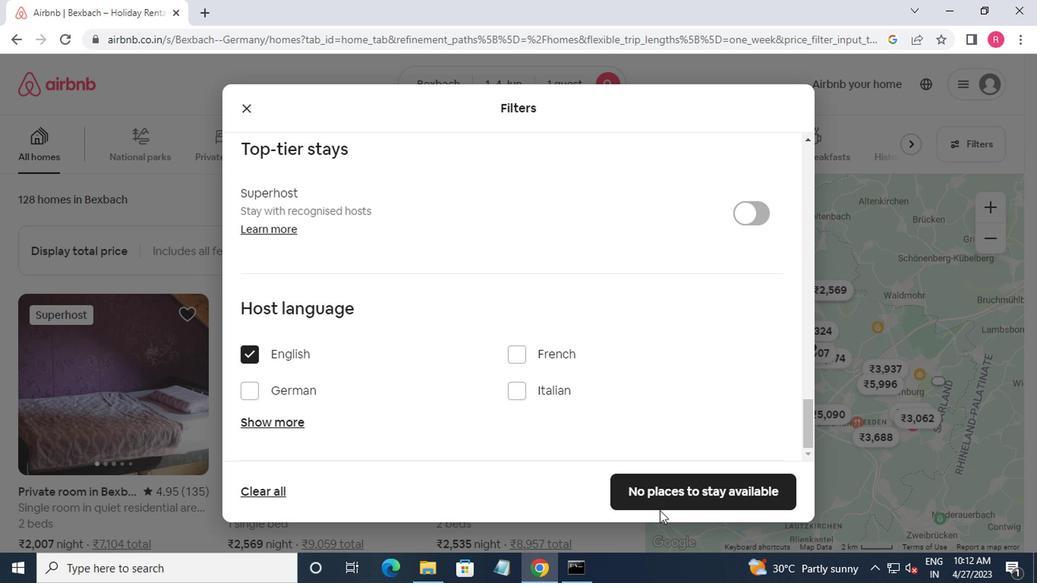 
Action: Mouse pressed left at (642, 489)
Screenshot: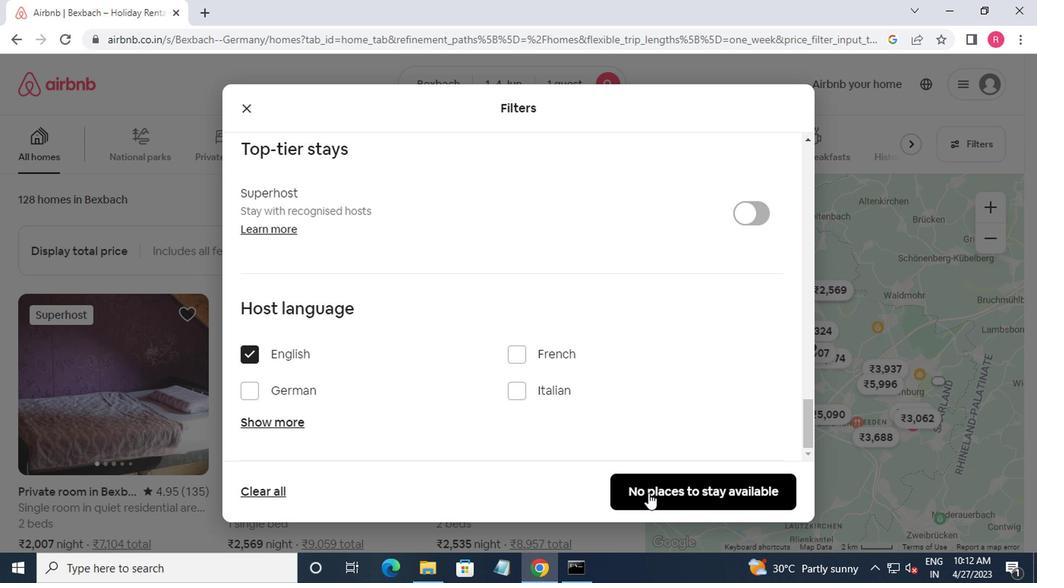 
Action: Mouse moved to (642, 487)
Screenshot: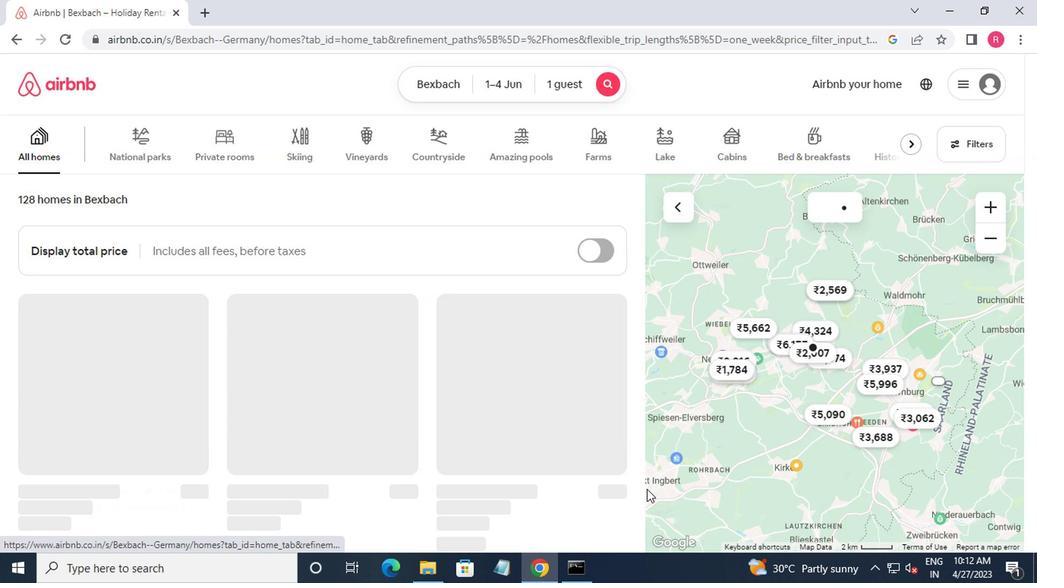 
